 Task: Search one way flight ticket for 3 adults, 3 children in premium economy from Rochester: Frederick Douglass/greater Rochester International Airport to Raleigh: Raleigh-durham International Airport on 8-5-2023. Number of bags: 1 carry on bag. Price is upto 94000. Outbound departure time preference is 6:30.
Action: Mouse moved to (336, 286)
Screenshot: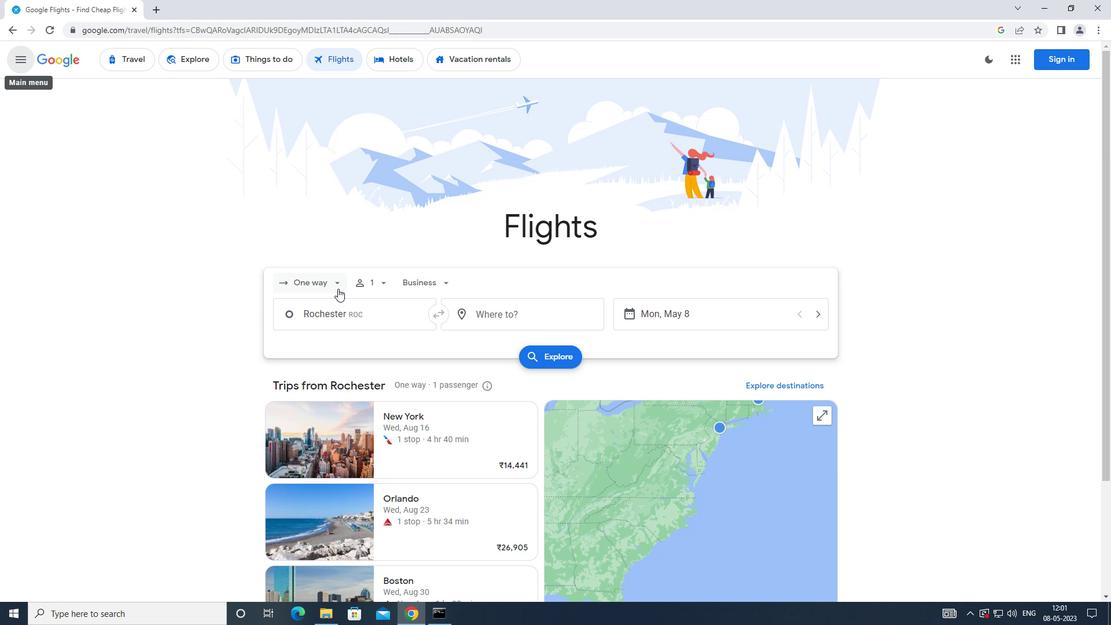
Action: Mouse pressed left at (336, 286)
Screenshot: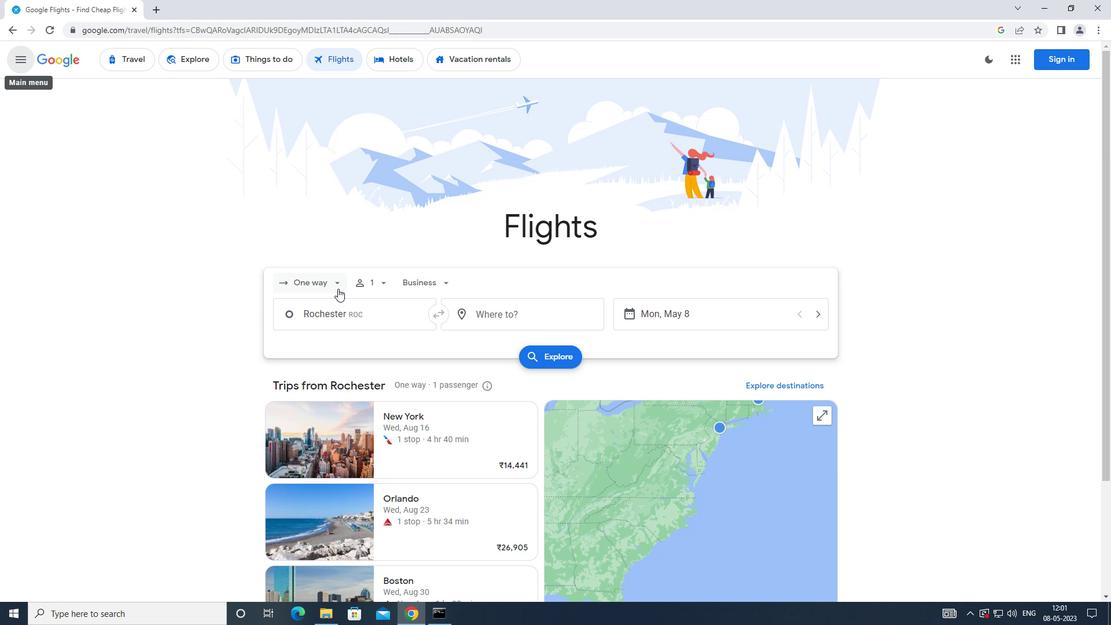 
Action: Mouse moved to (331, 335)
Screenshot: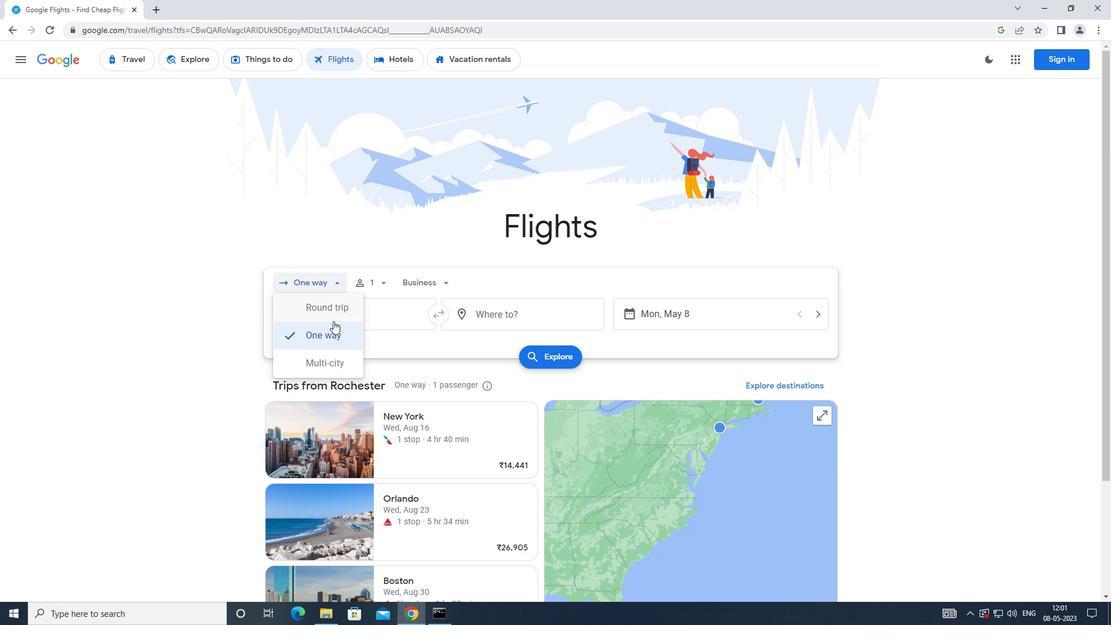 
Action: Mouse pressed left at (331, 335)
Screenshot: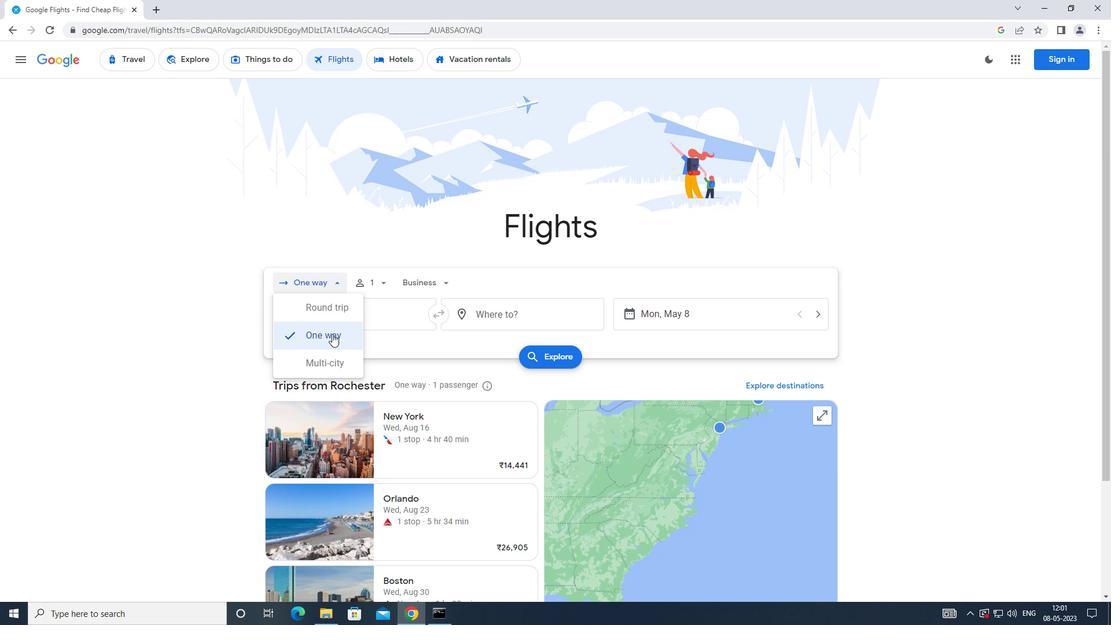 
Action: Mouse moved to (380, 284)
Screenshot: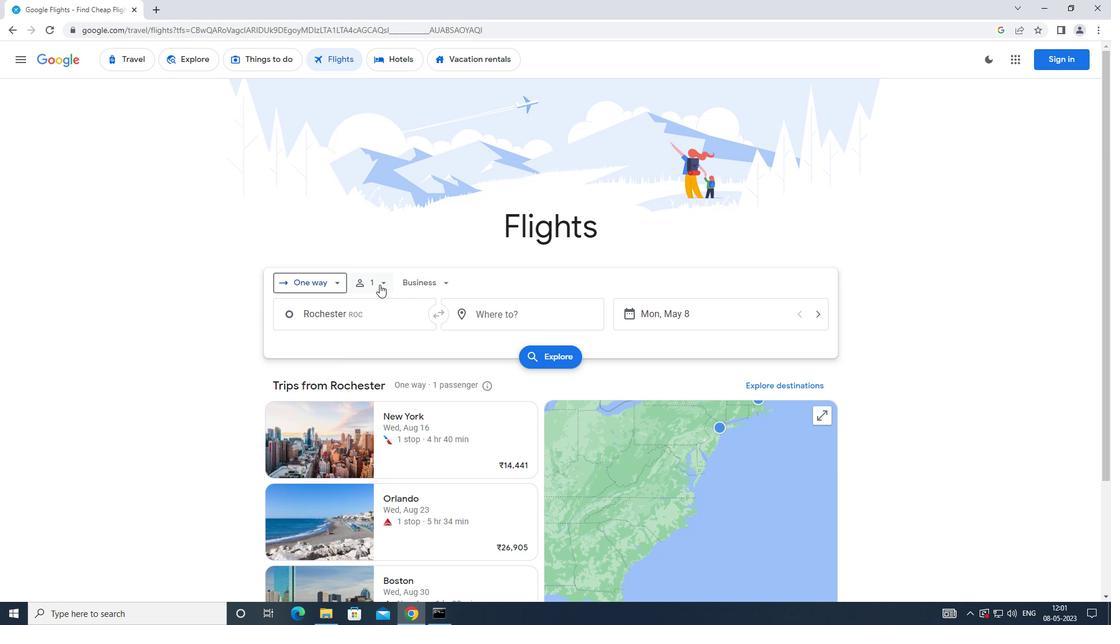
Action: Mouse pressed left at (380, 284)
Screenshot: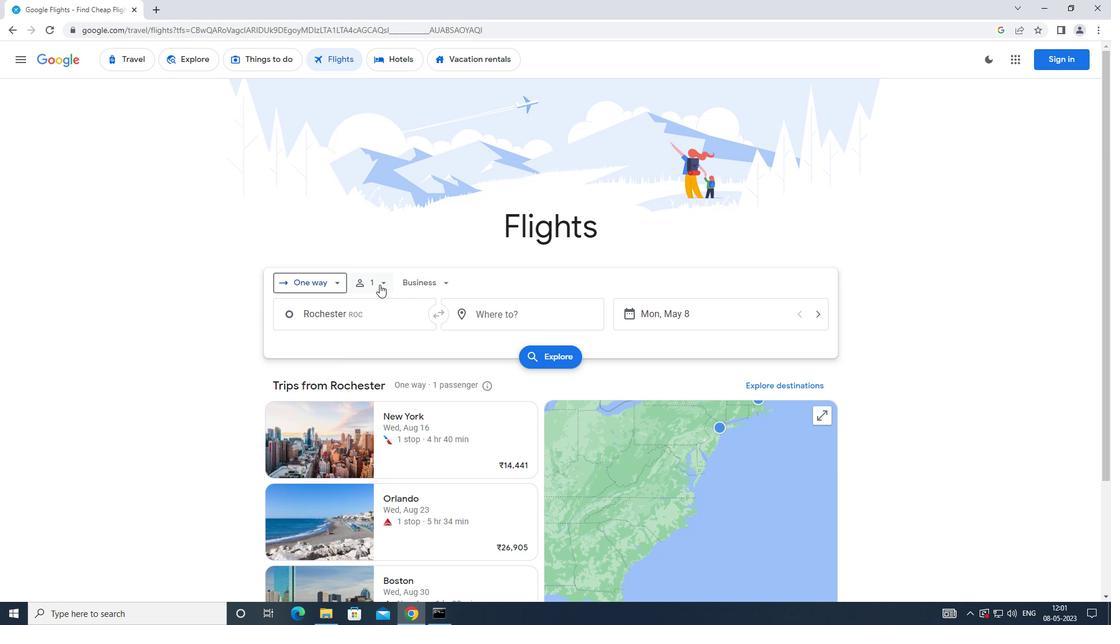 
Action: Mouse moved to (479, 315)
Screenshot: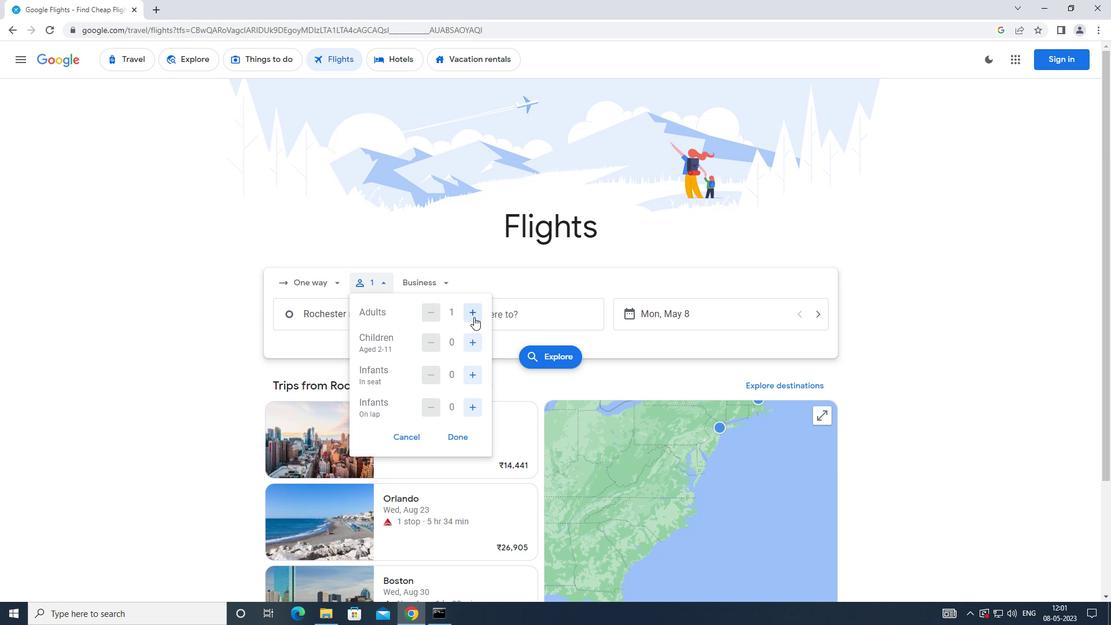 
Action: Mouse pressed left at (479, 315)
Screenshot: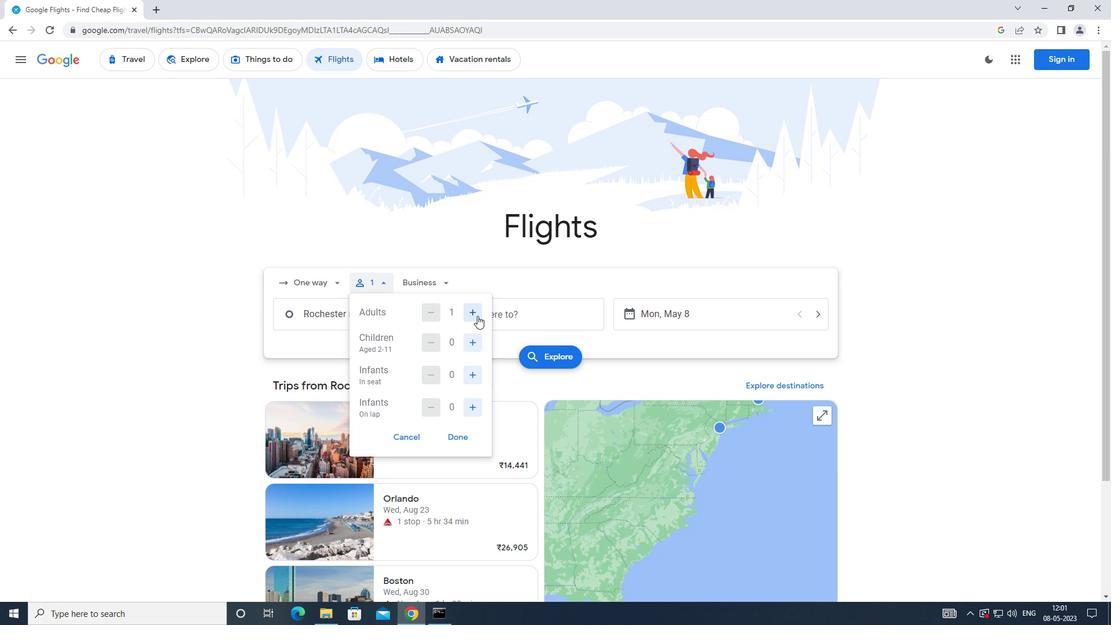 
Action: Mouse moved to (481, 315)
Screenshot: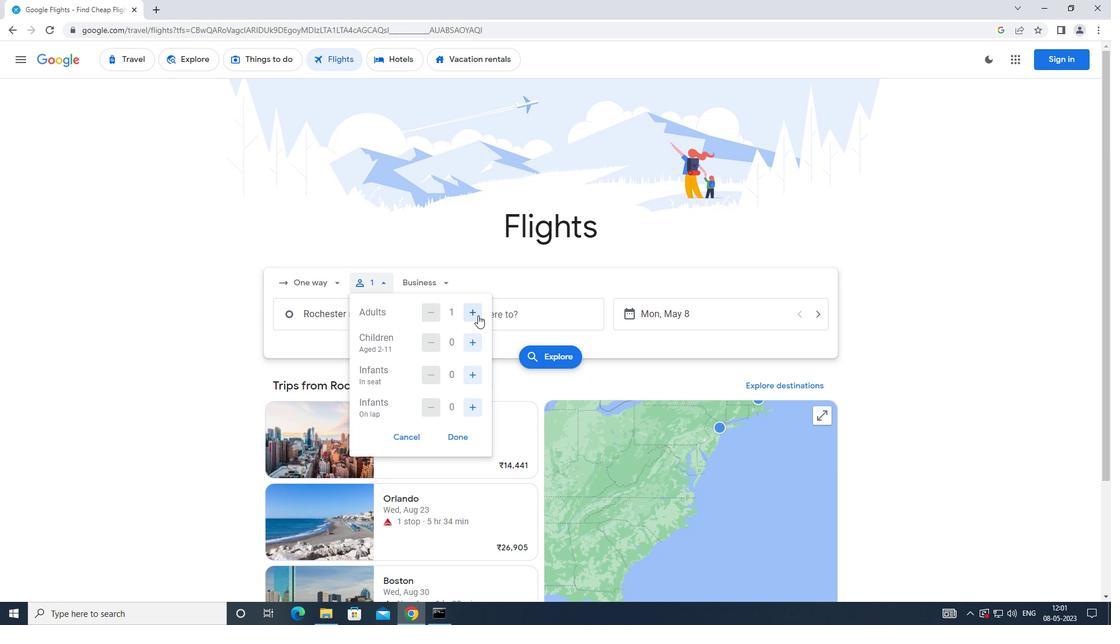 
Action: Mouse pressed left at (481, 315)
Screenshot: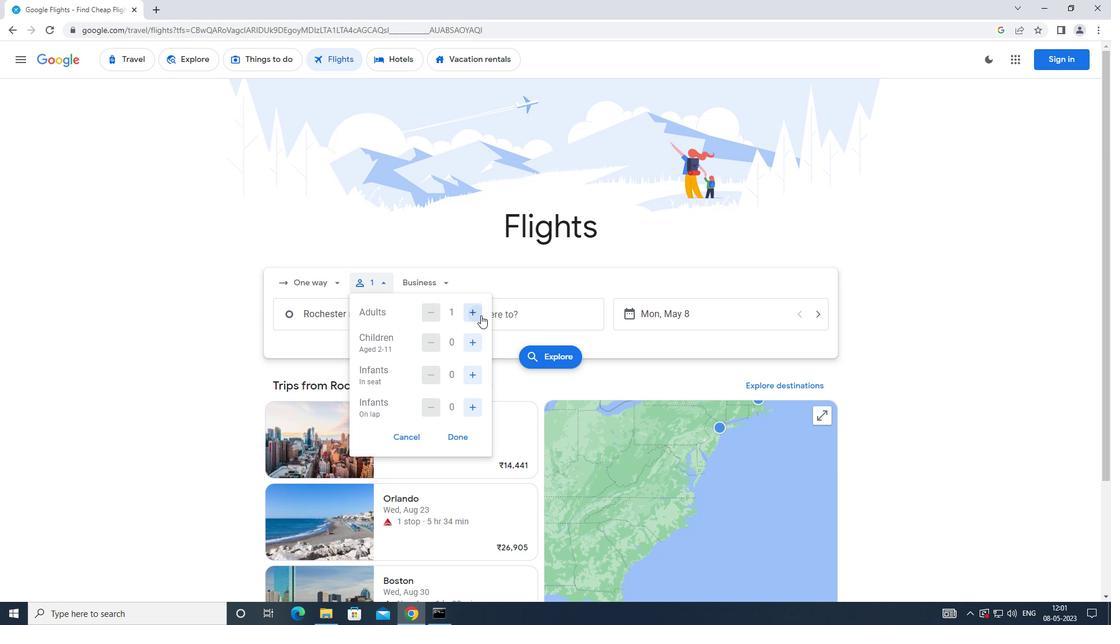 
Action: Mouse moved to (471, 348)
Screenshot: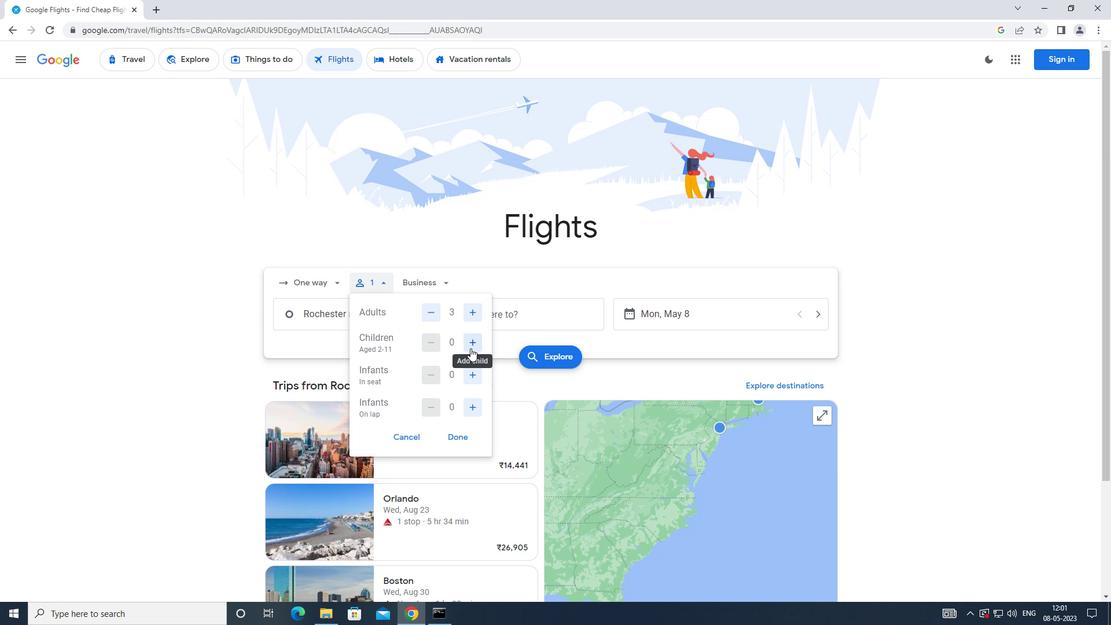 
Action: Mouse pressed left at (471, 348)
Screenshot: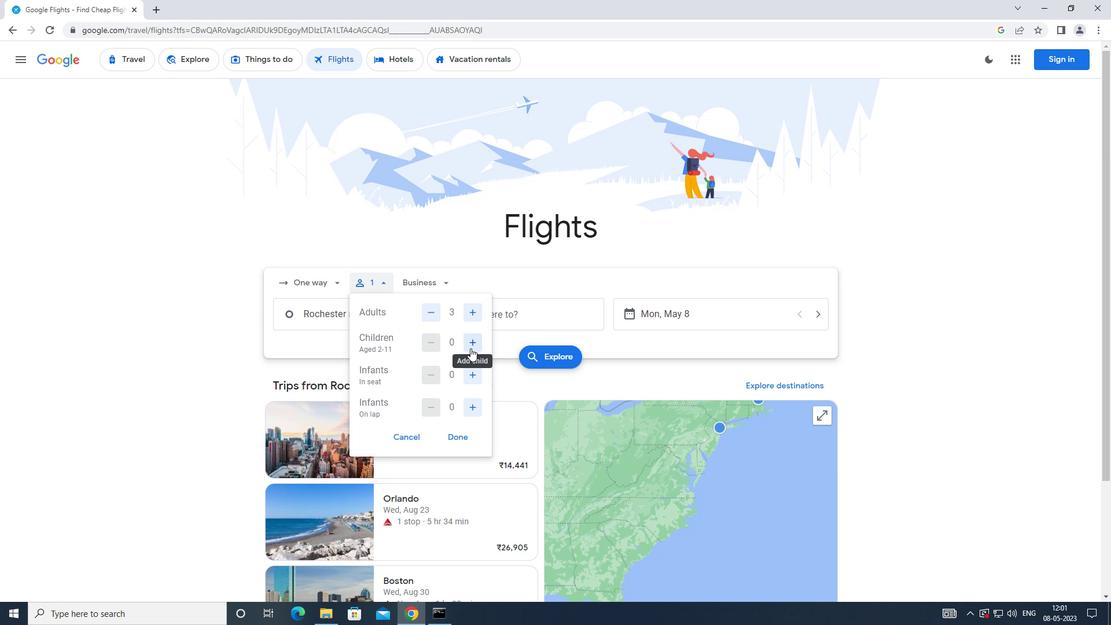 
Action: Mouse moved to (471, 348)
Screenshot: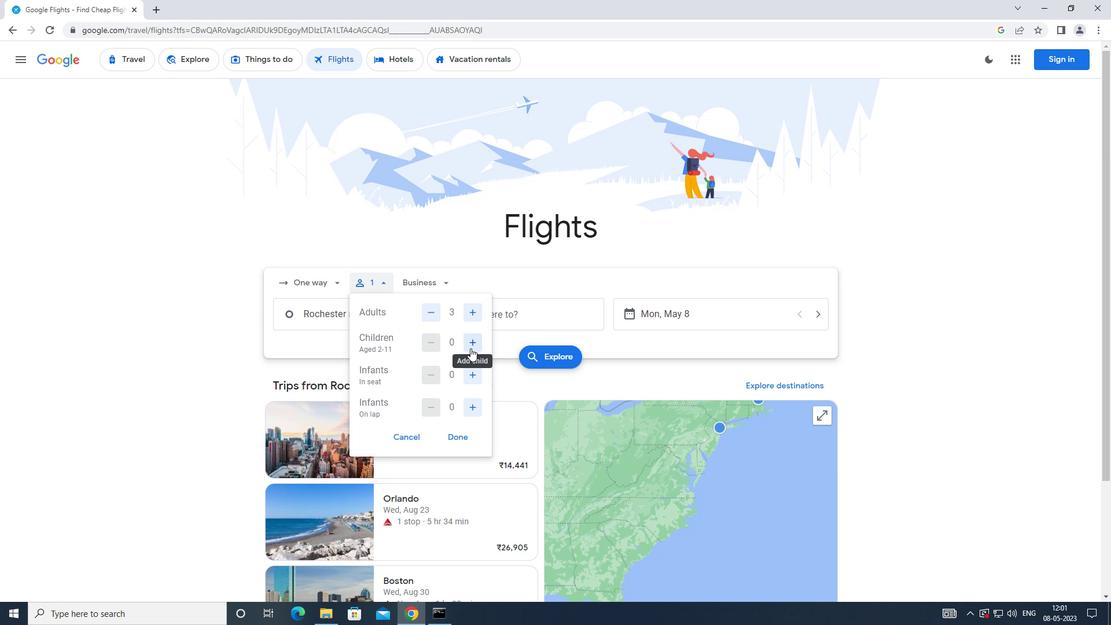 
Action: Mouse pressed left at (471, 348)
Screenshot: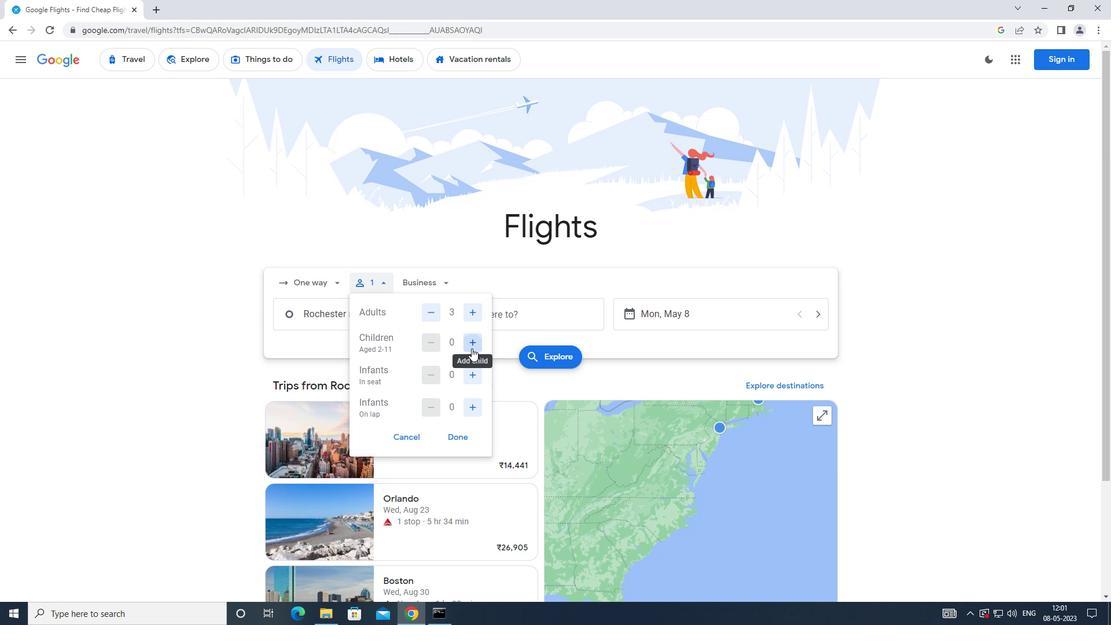 
Action: Mouse pressed left at (471, 348)
Screenshot: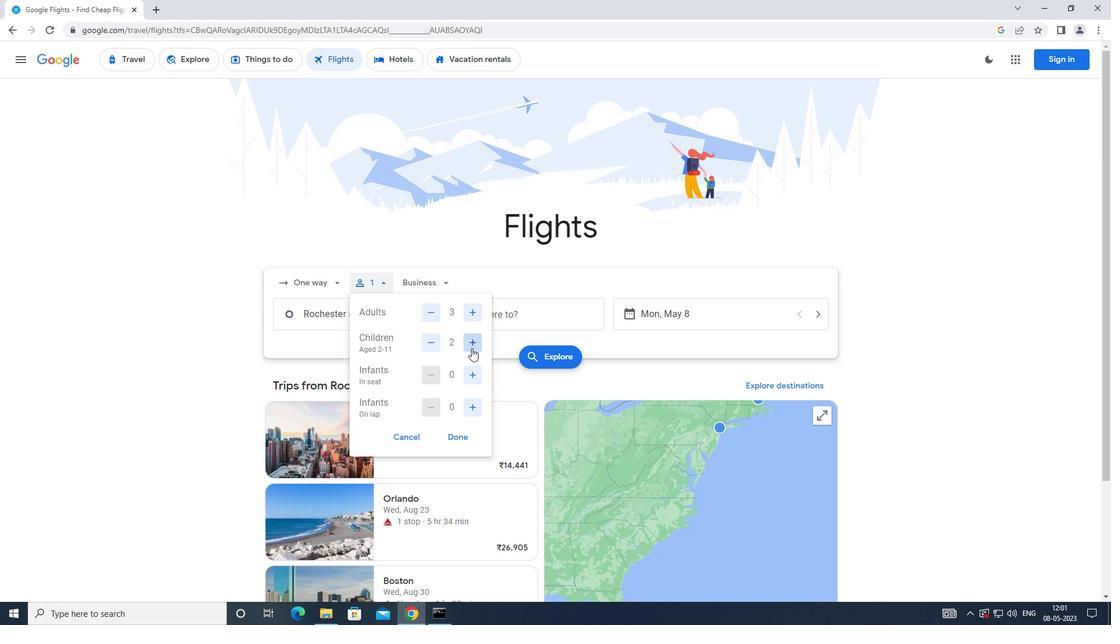 
Action: Mouse moved to (467, 437)
Screenshot: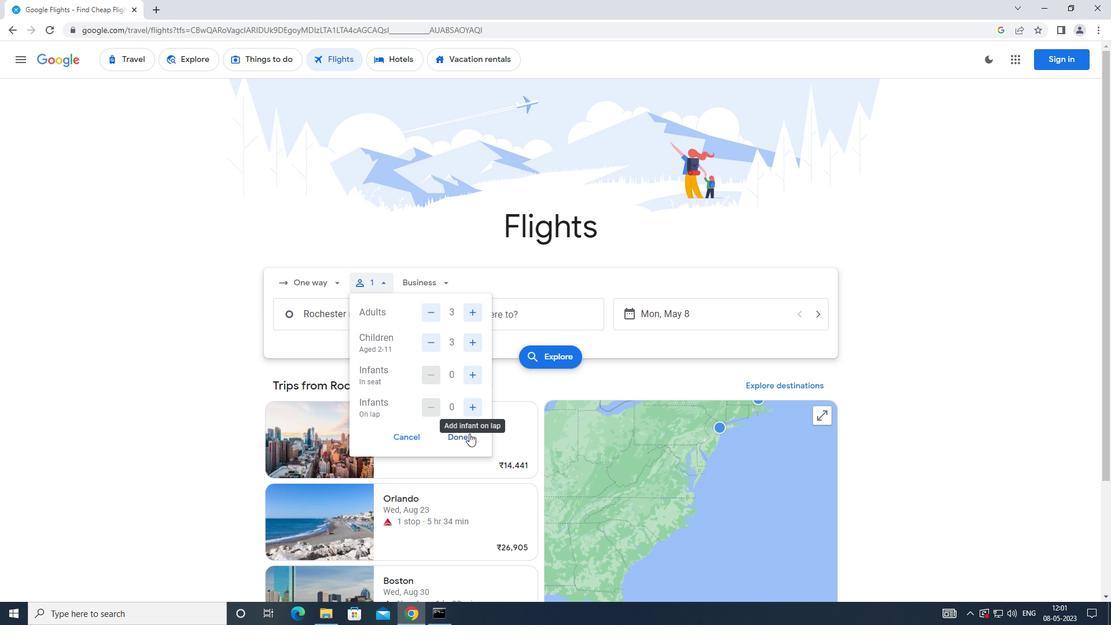 
Action: Mouse pressed left at (467, 437)
Screenshot: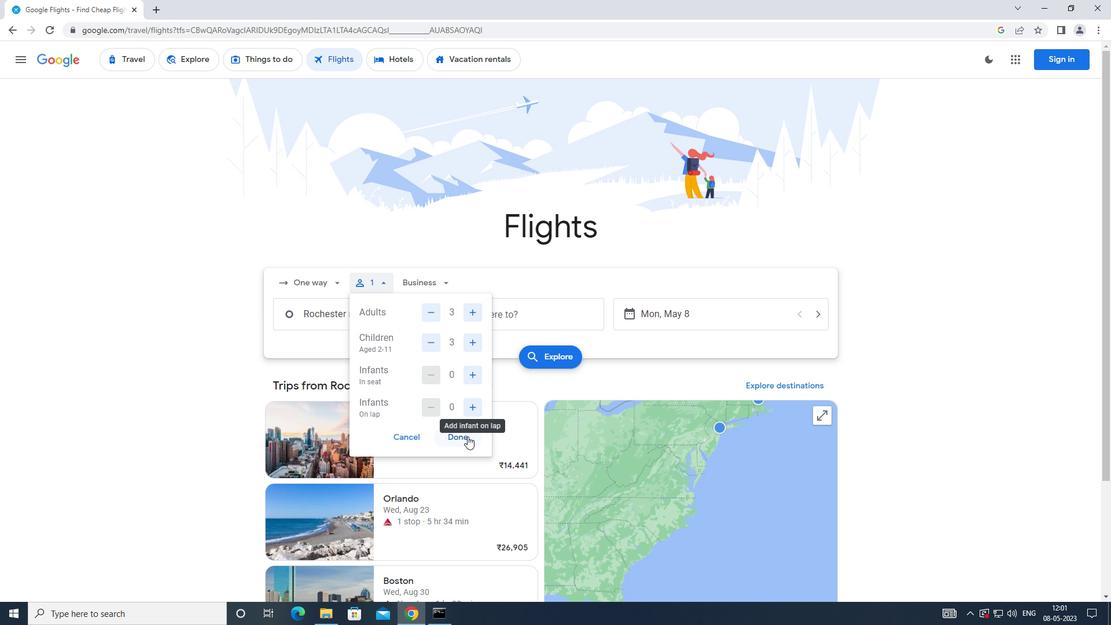 
Action: Mouse moved to (431, 289)
Screenshot: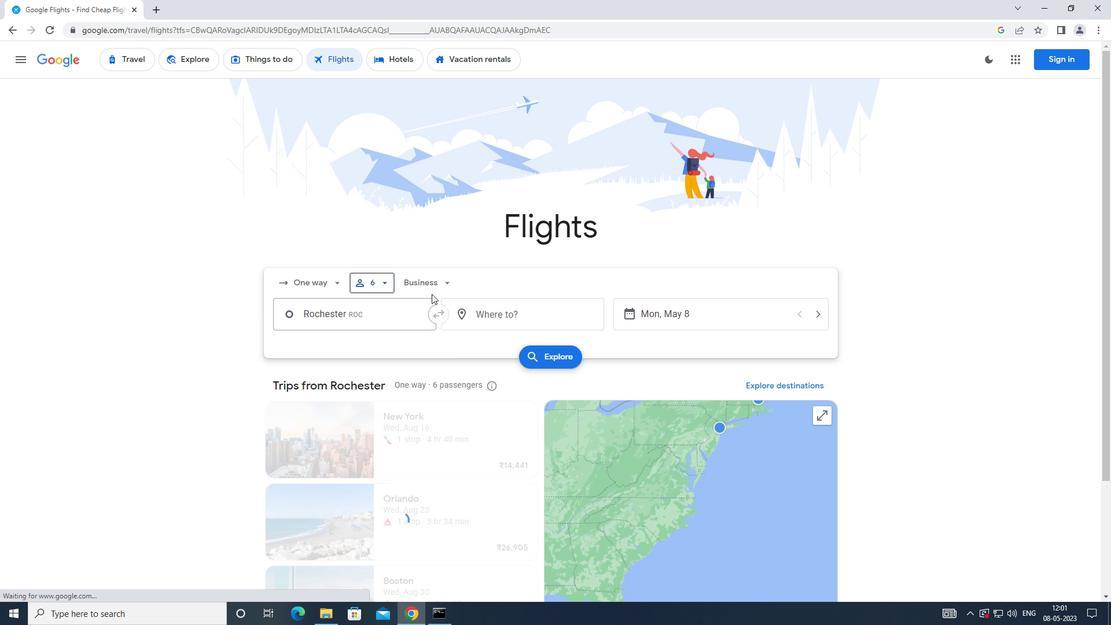 
Action: Mouse pressed left at (431, 289)
Screenshot: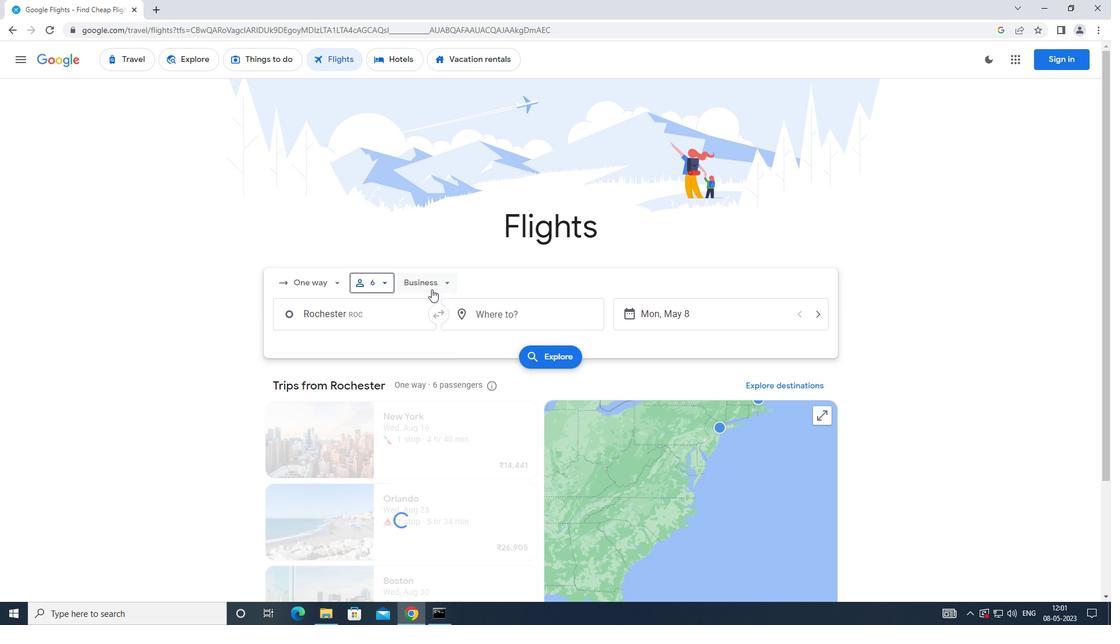 
Action: Mouse moved to (460, 309)
Screenshot: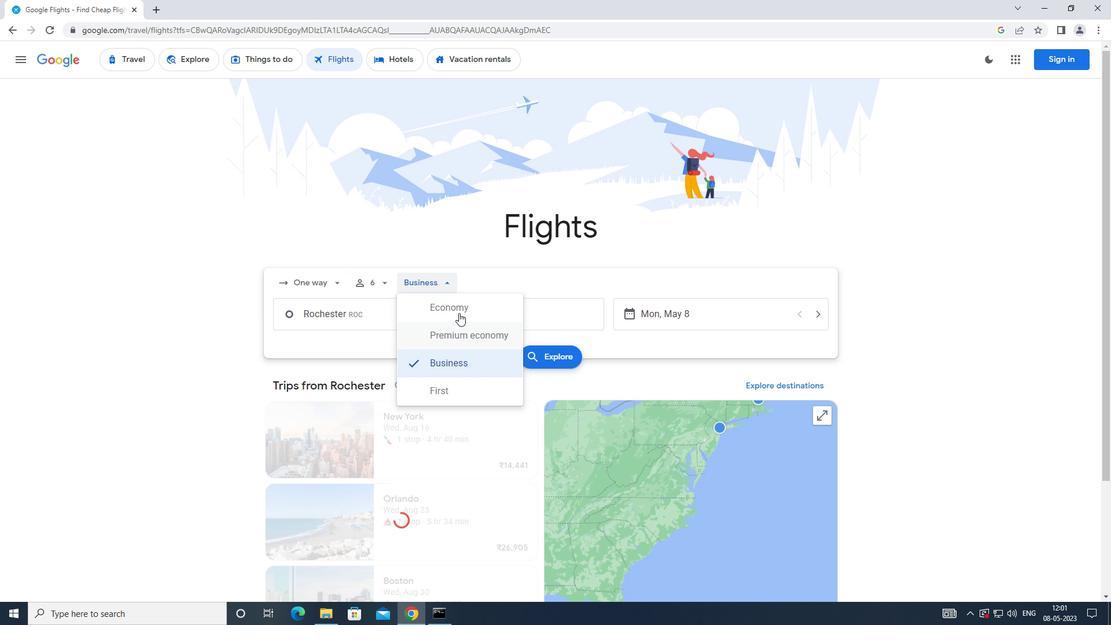 
Action: Mouse pressed left at (460, 309)
Screenshot: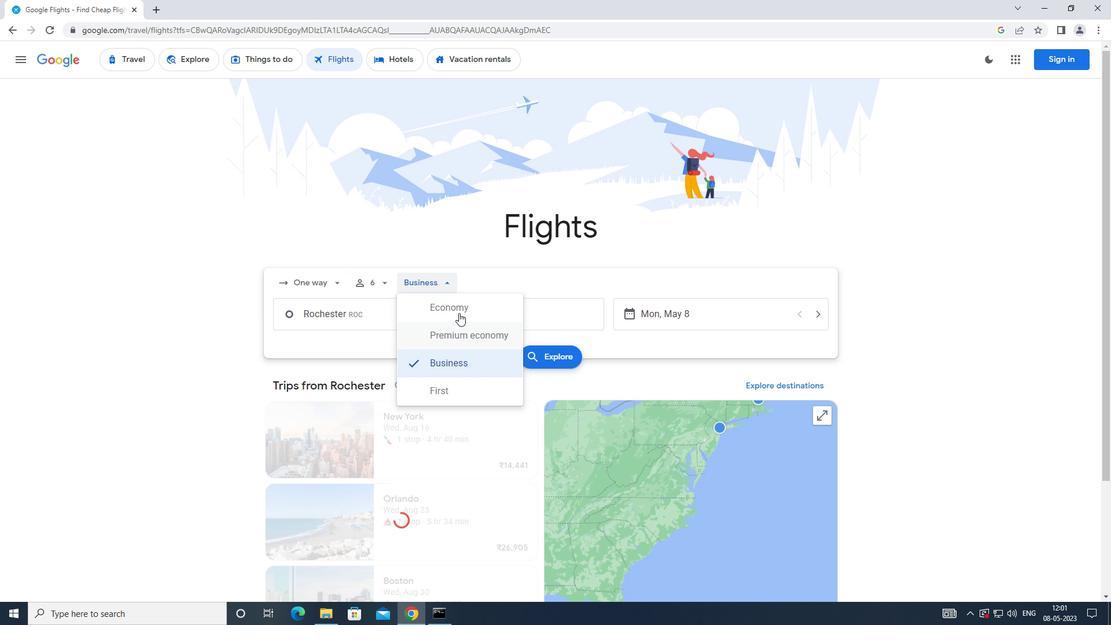 
Action: Mouse moved to (375, 320)
Screenshot: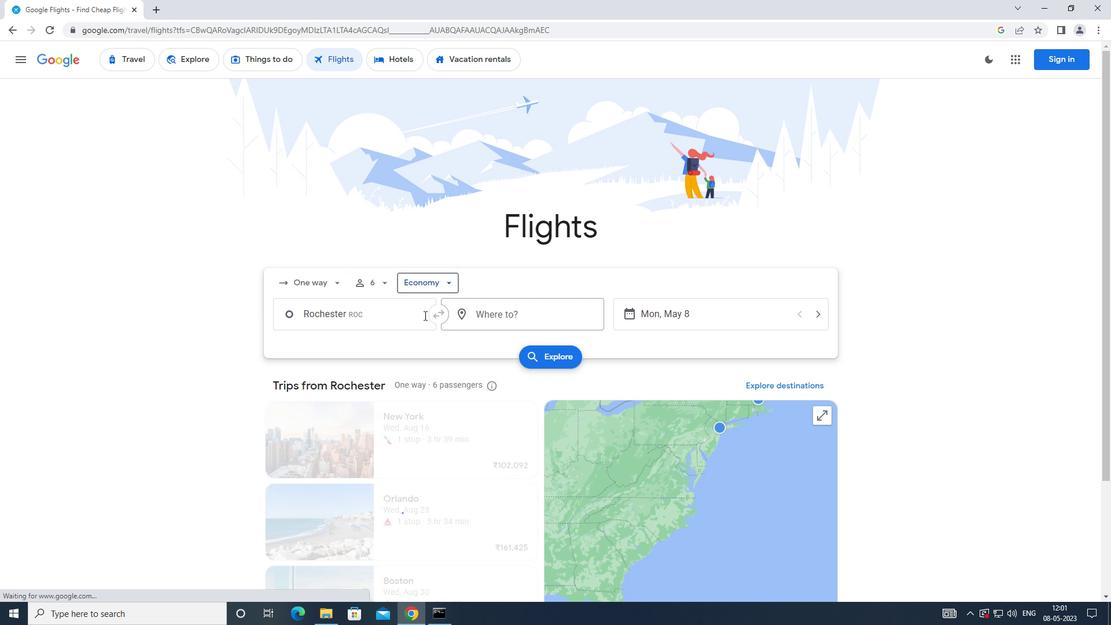
Action: Mouse pressed left at (375, 320)
Screenshot: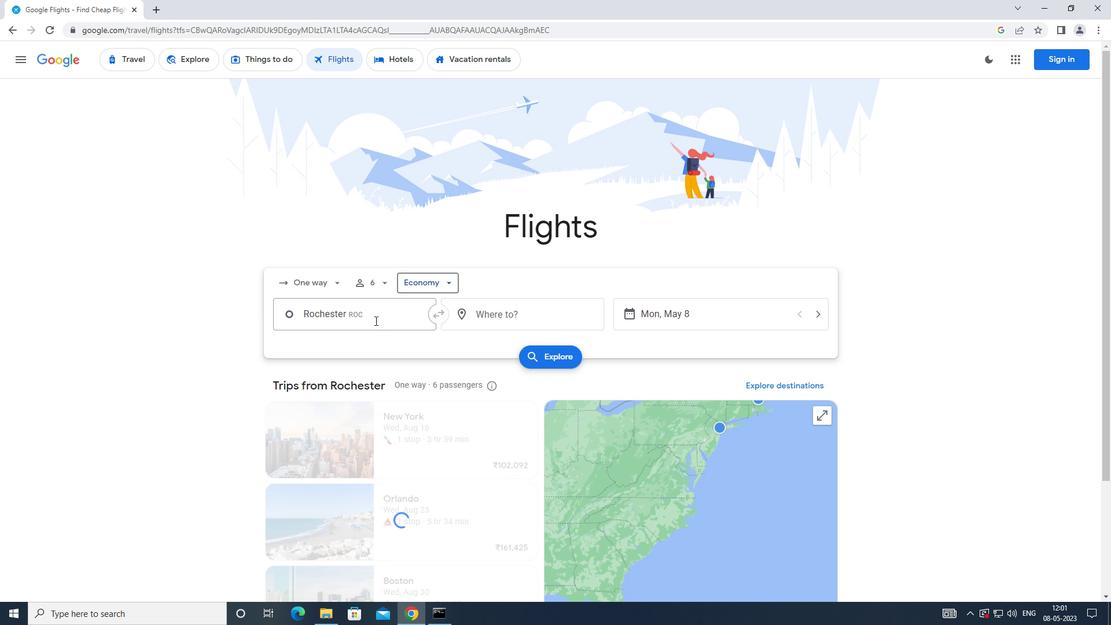 
Action: Mouse moved to (357, 383)
Screenshot: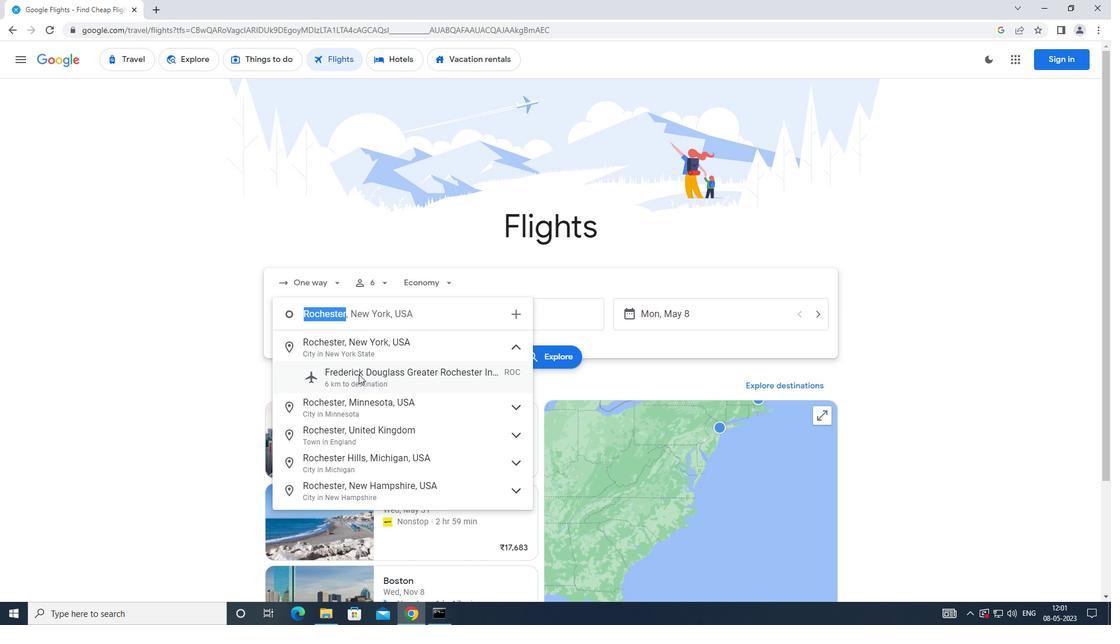 
Action: Mouse pressed left at (357, 383)
Screenshot: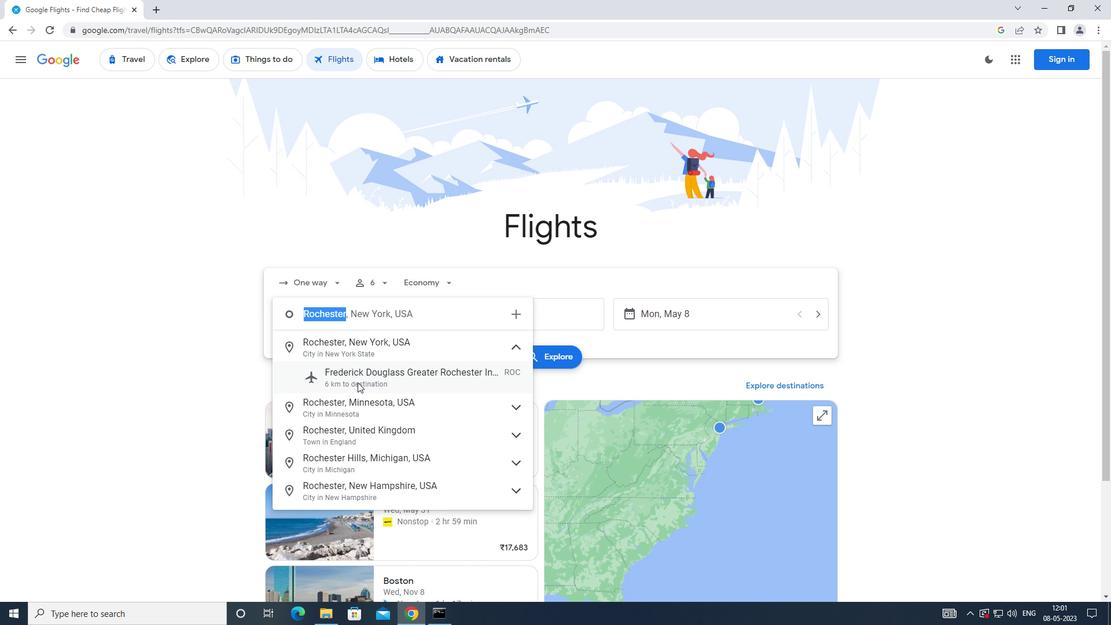 
Action: Mouse moved to (472, 314)
Screenshot: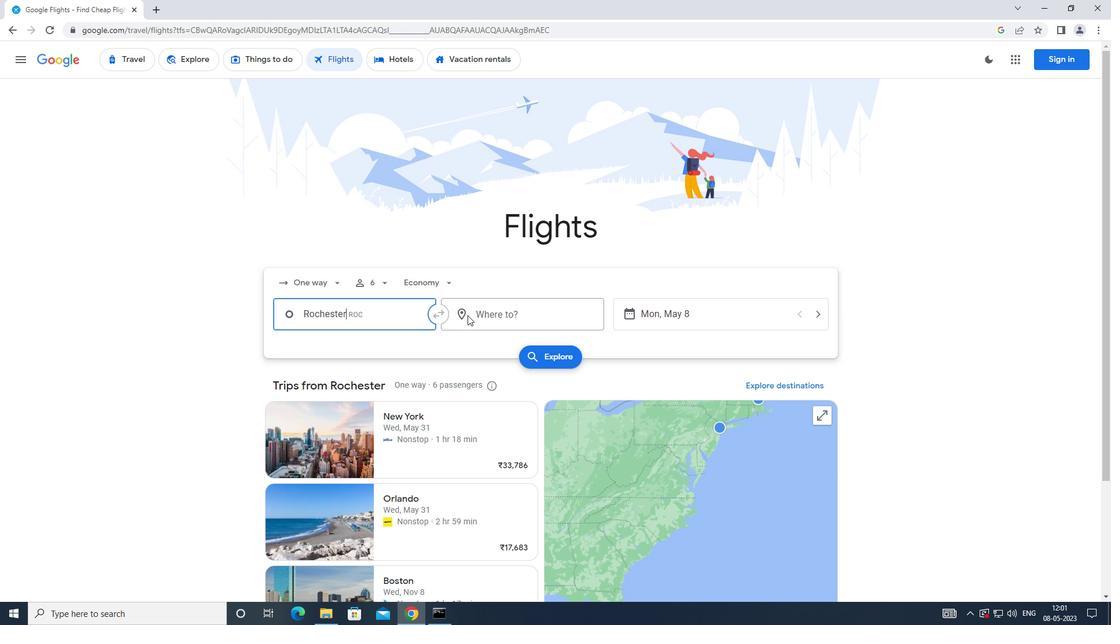 
Action: Mouse pressed left at (472, 314)
Screenshot: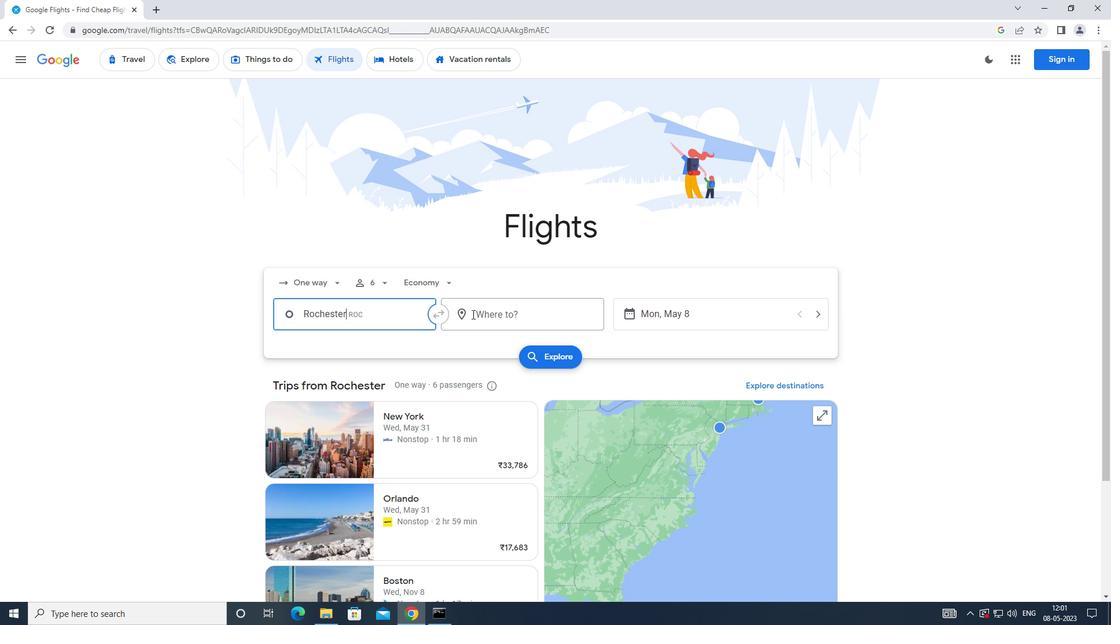 
Action: Mouse moved to (459, 335)
Screenshot: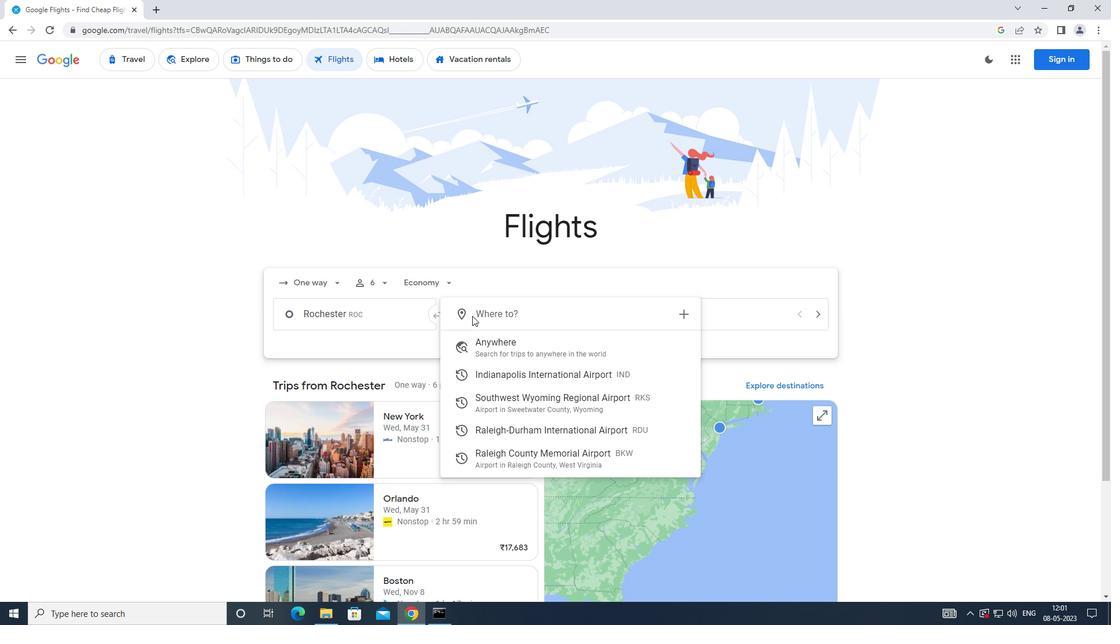 
Action: Key pressed <Key.caps_lock>r<Key.caps_lock>aleighg
Screenshot: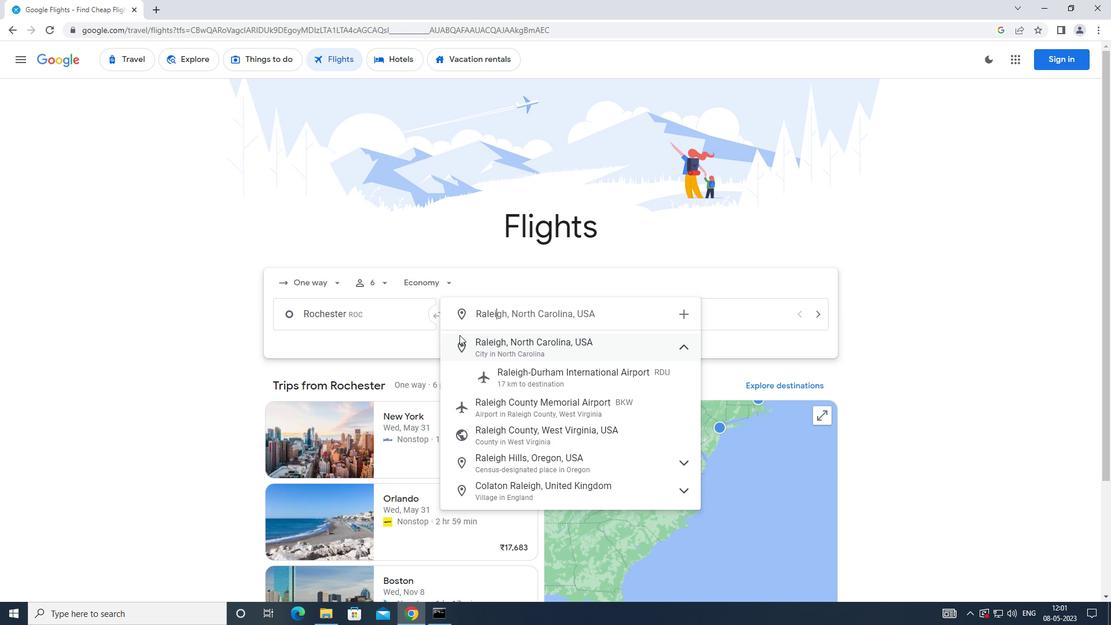 
Action: Mouse moved to (498, 373)
Screenshot: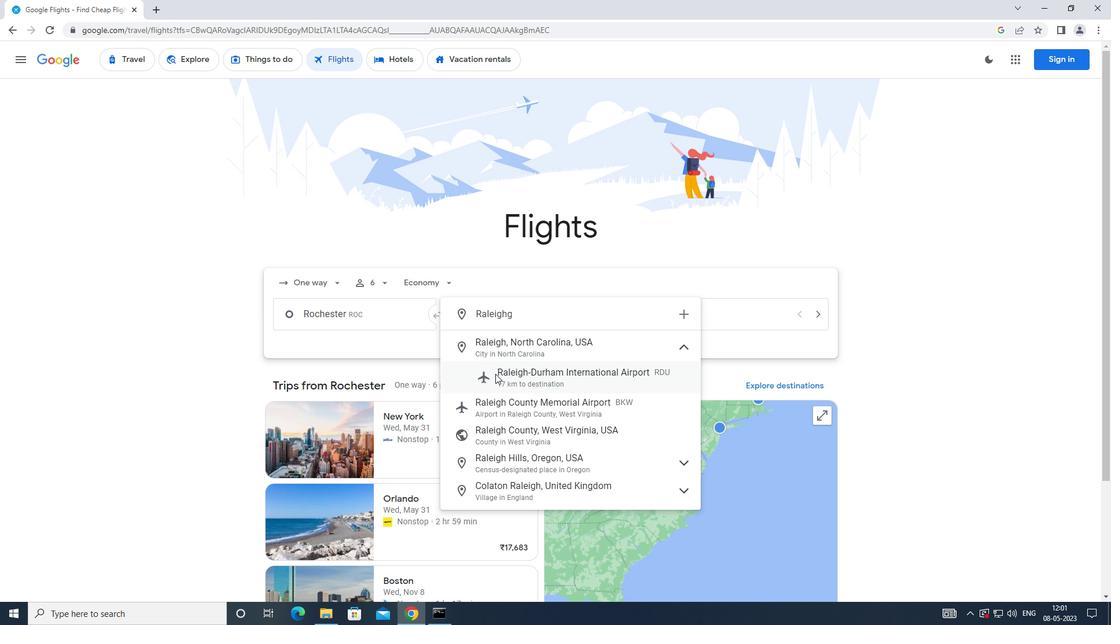 
Action: Mouse pressed left at (498, 373)
Screenshot: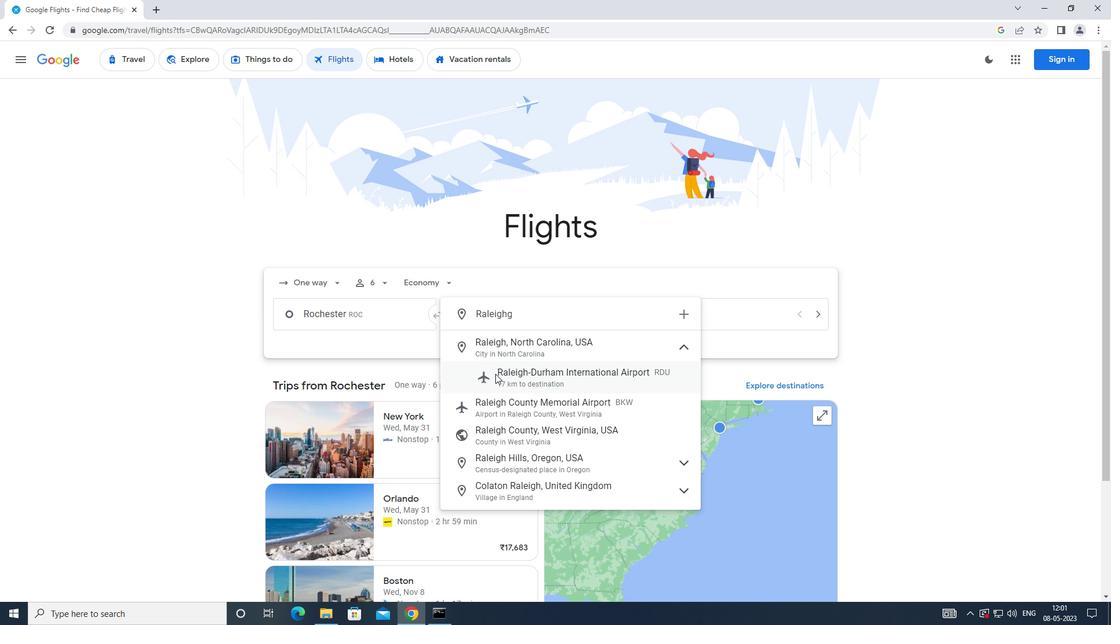 
Action: Mouse moved to (684, 313)
Screenshot: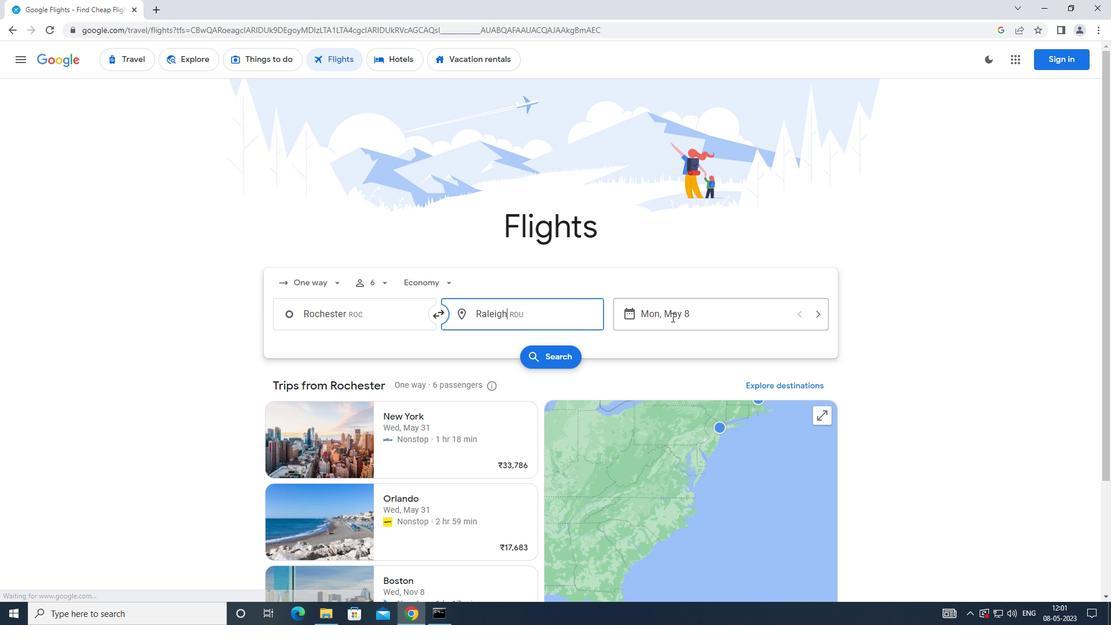 
Action: Mouse pressed left at (684, 313)
Screenshot: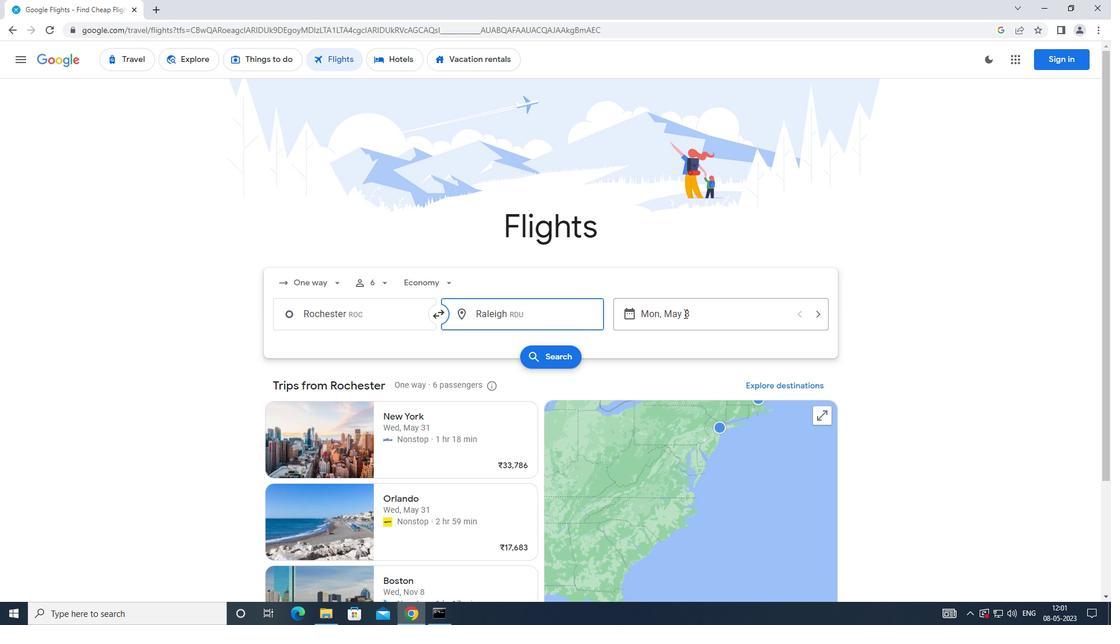 
Action: Mouse moved to (440, 427)
Screenshot: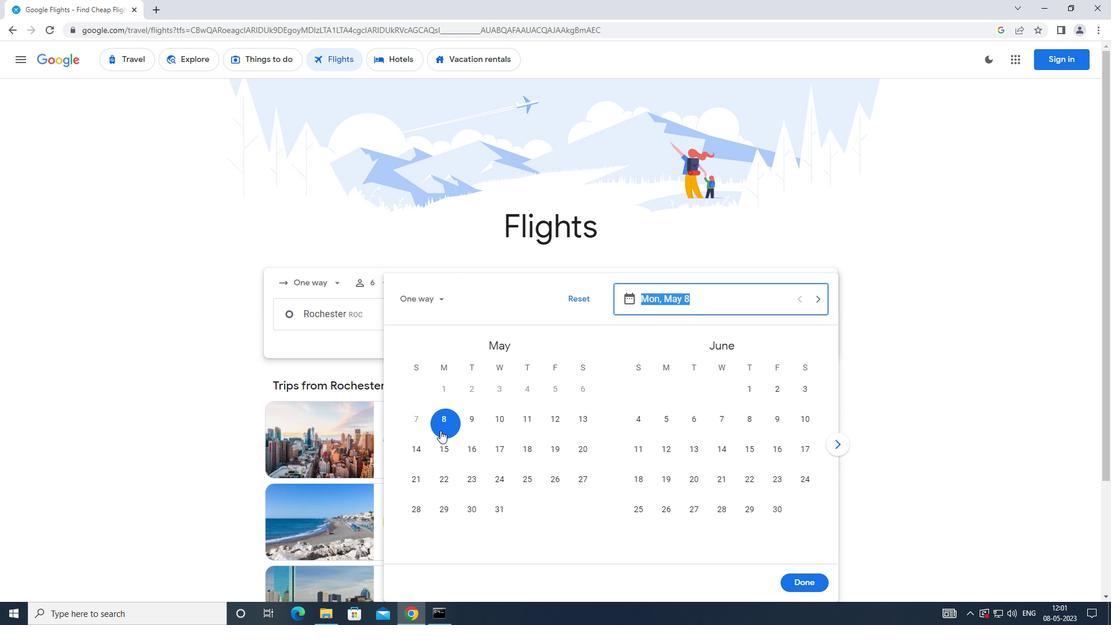 
Action: Mouse pressed left at (440, 427)
Screenshot: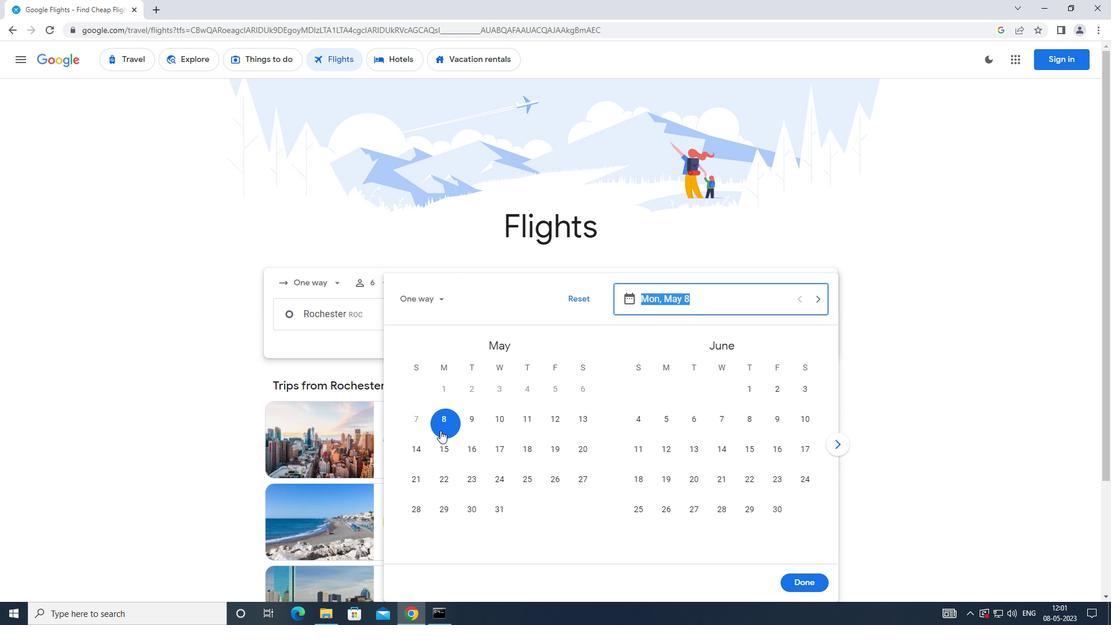 
Action: Mouse moved to (790, 585)
Screenshot: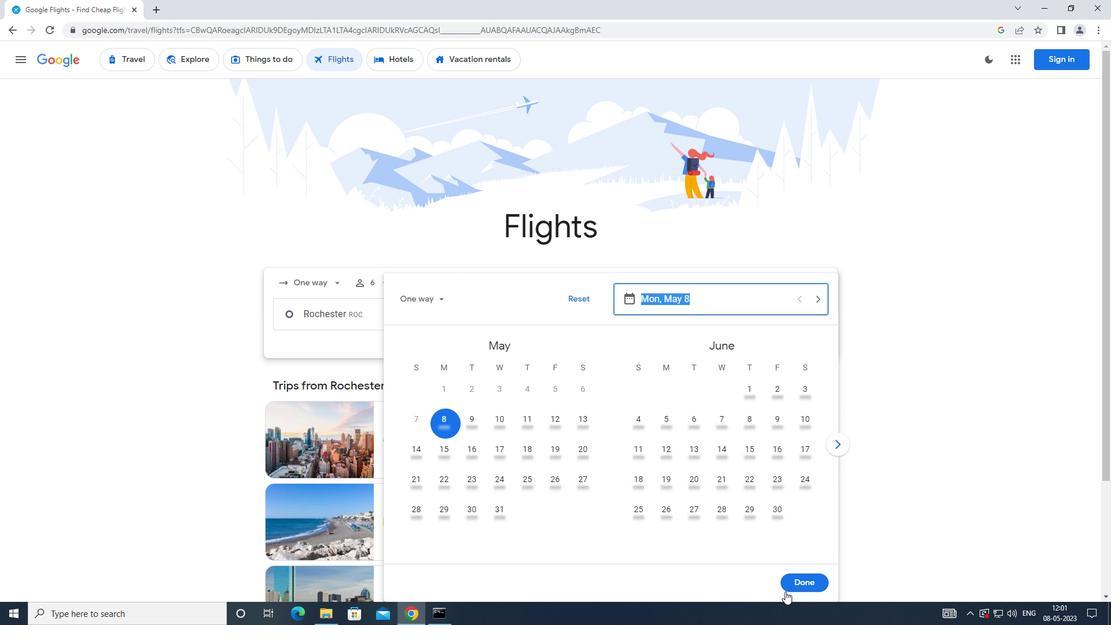 
Action: Mouse pressed left at (790, 585)
Screenshot: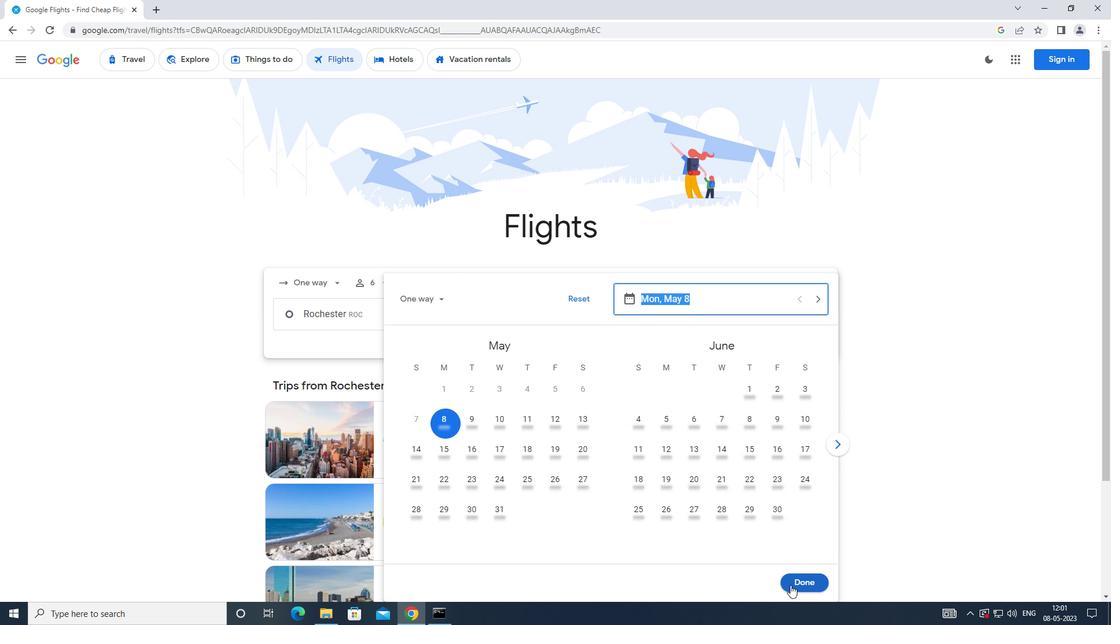 
Action: Mouse moved to (549, 361)
Screenshot: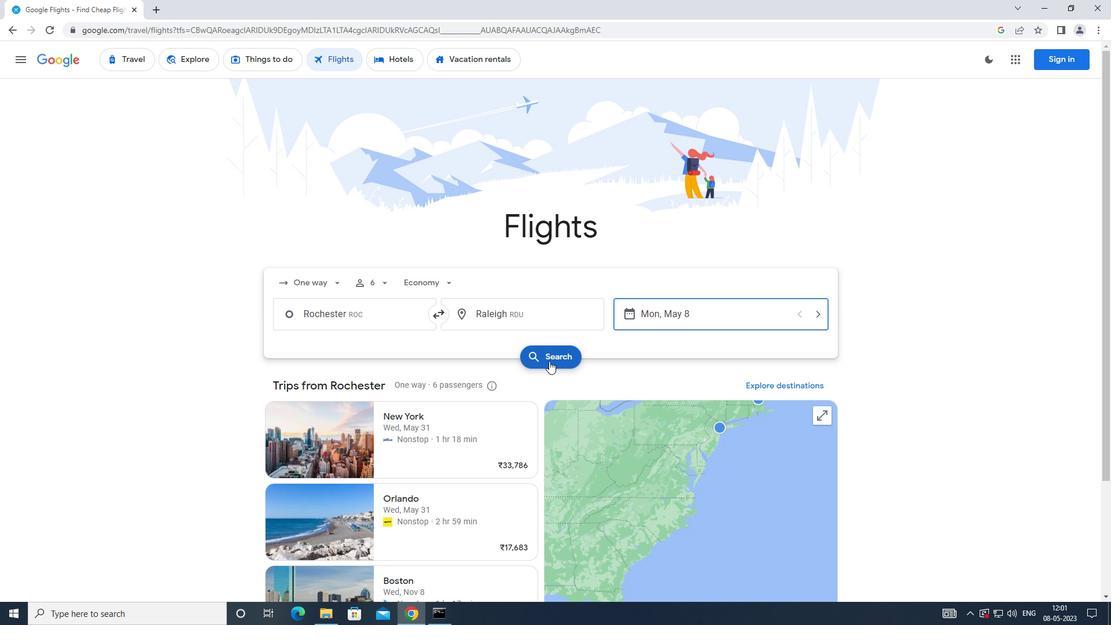 
Action: Mouse pressed left at (549, 361)
Screenshot: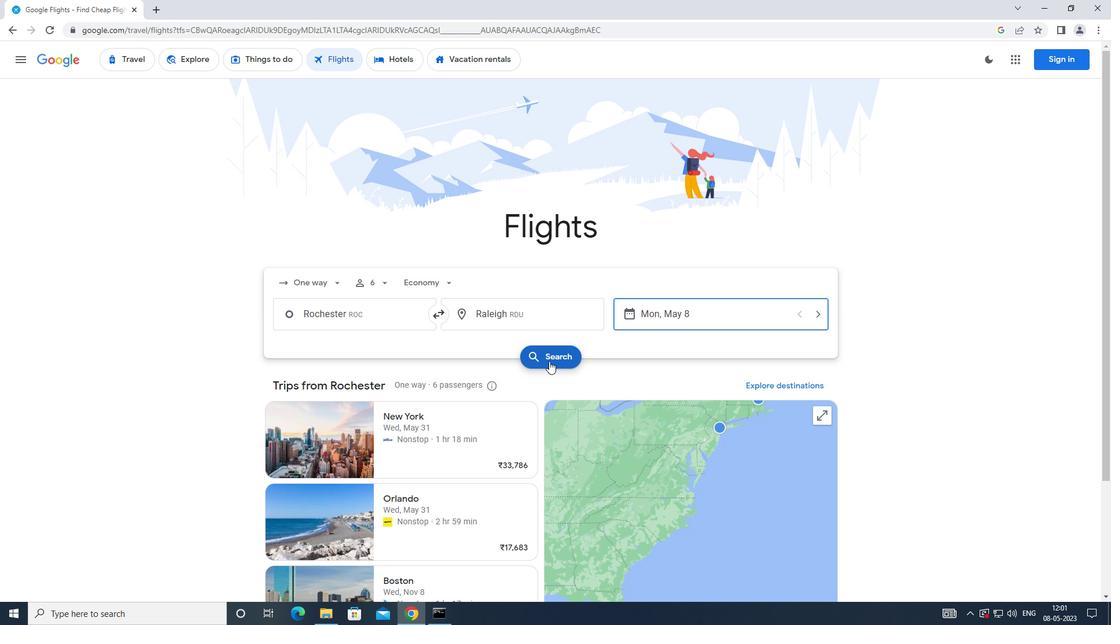 
Action: Mouse moved to (283, 158)
Screenshot: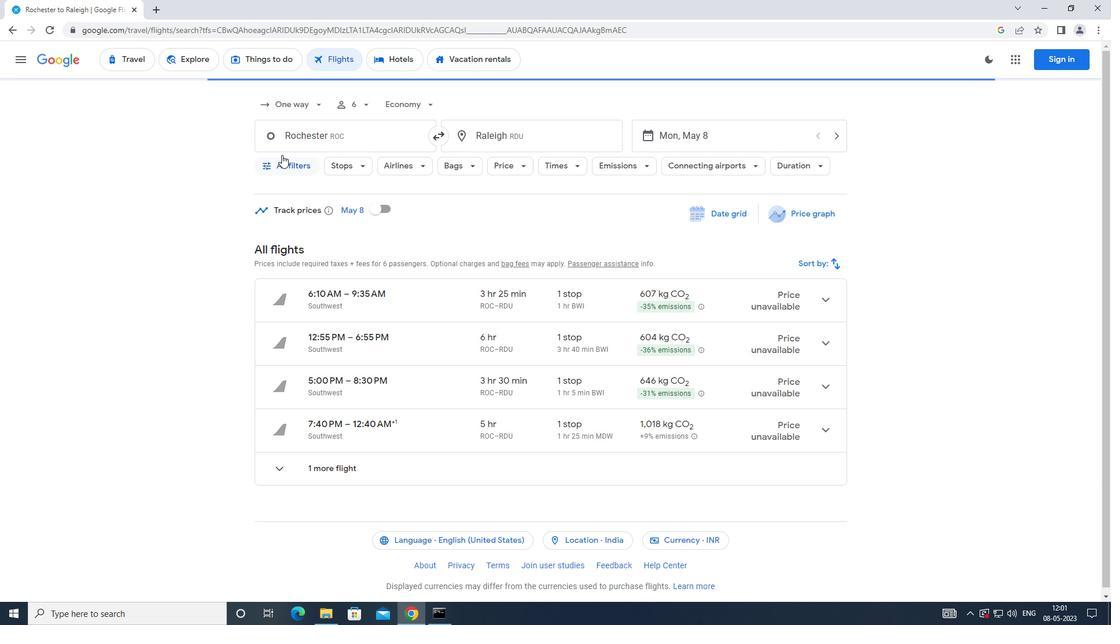 
Action: Mouse pressed left at (283, 158)
Screenshot: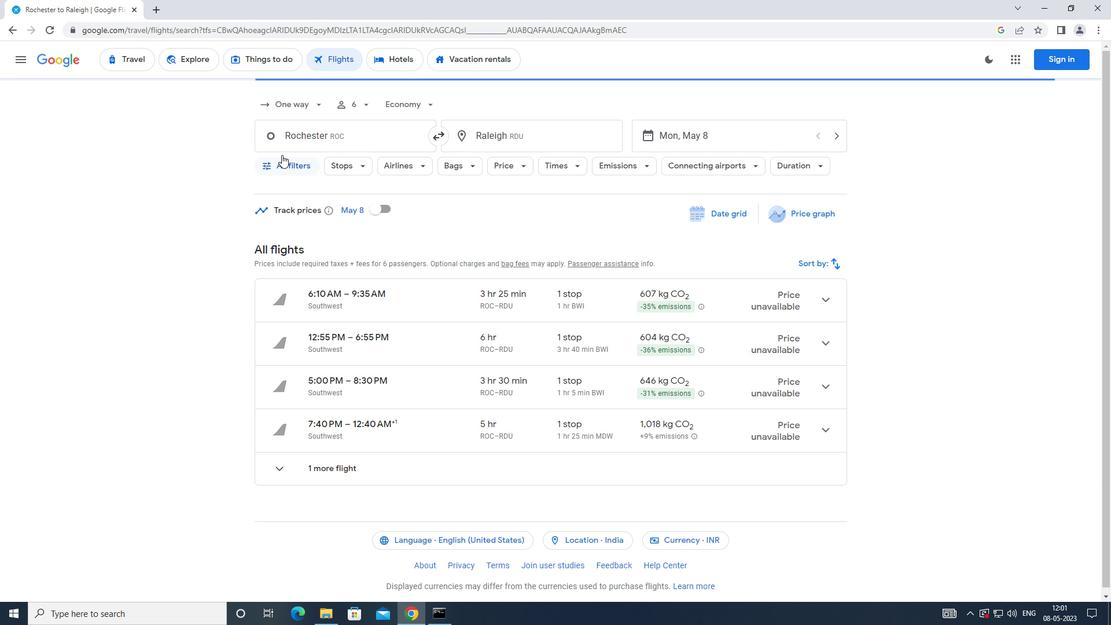 
Action: Mouse moved to (421, 408)
Screenshot: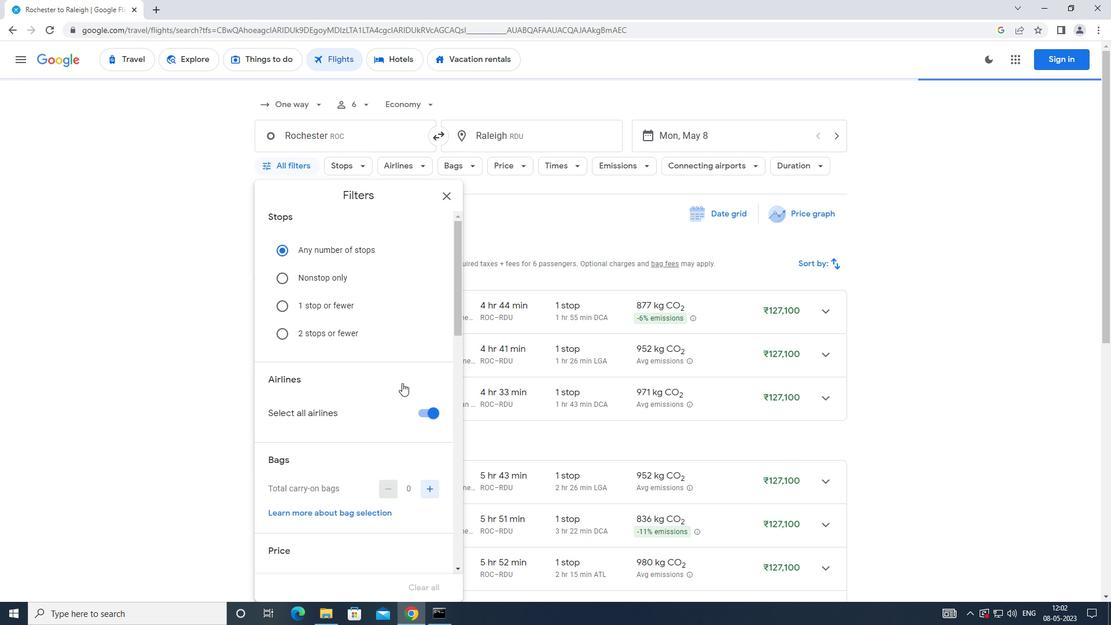 
Action: Mouse pressed left at (421, 408)
Screenshot: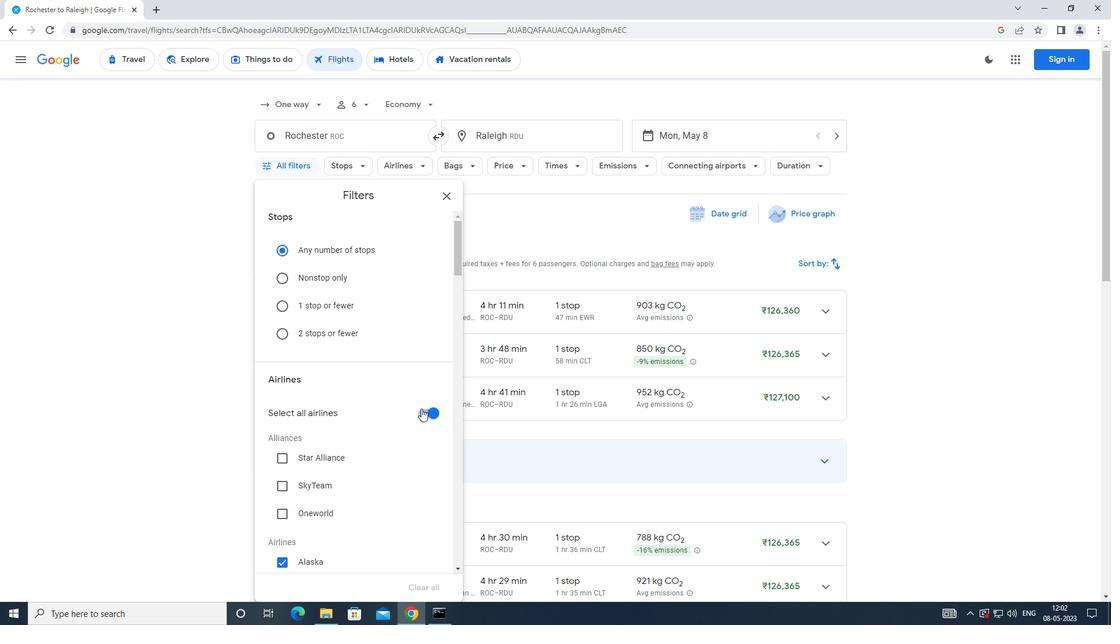 
Action: Mouse moved to (418, 402)
Screenshot: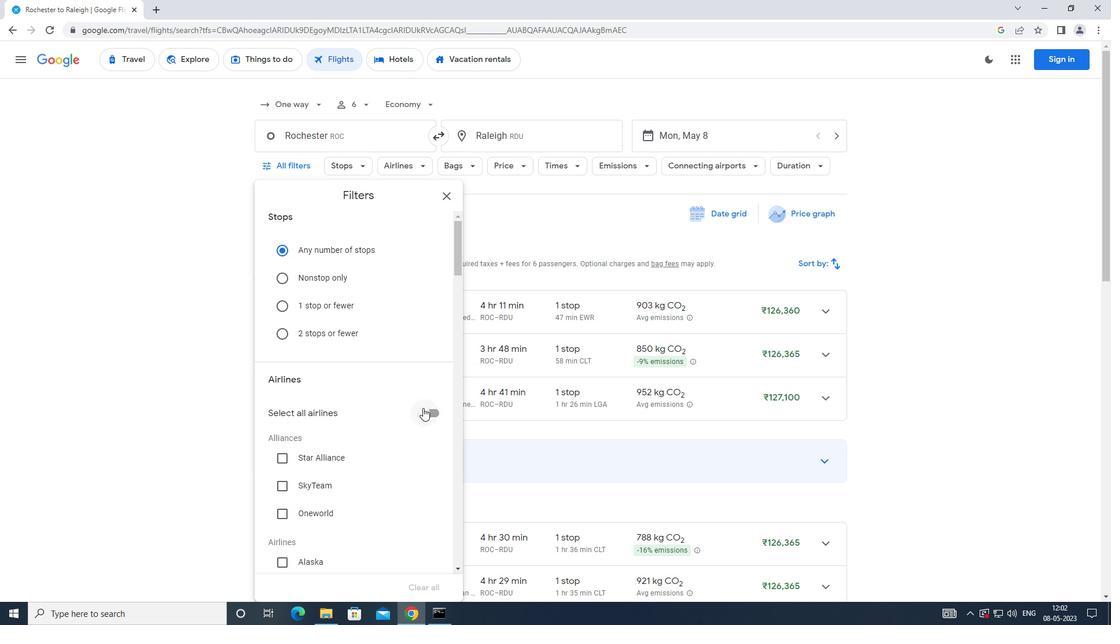 
Action: Mouse scrolled (418, 402) with delta (0, 0)
Screenshot: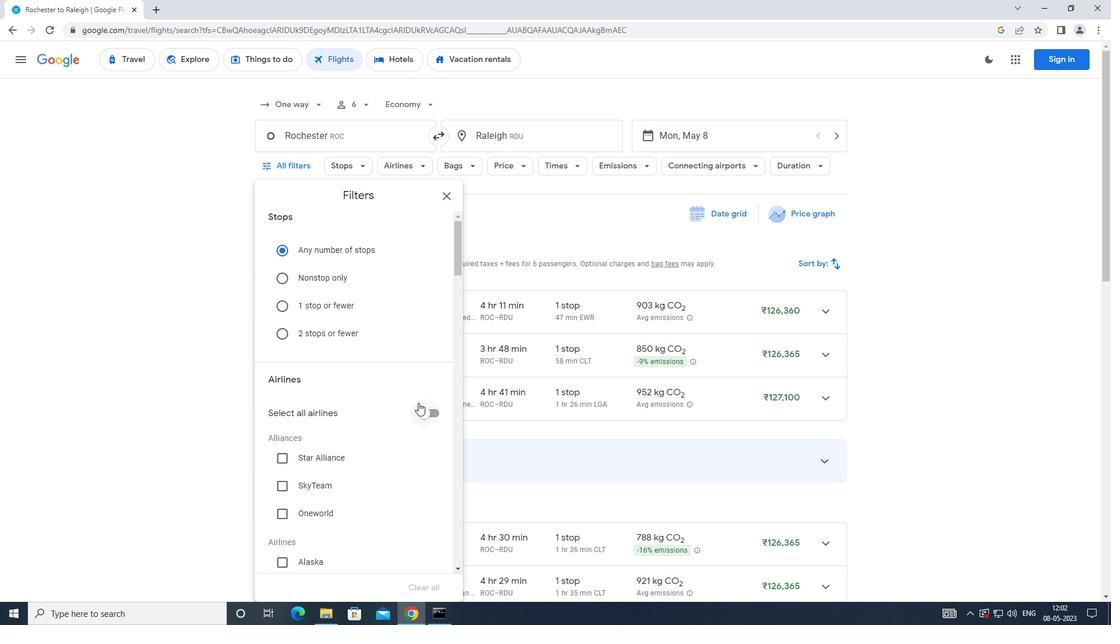 
Action: Mouse scrolled (418, 402) with delta (0, 0)
Screenshot: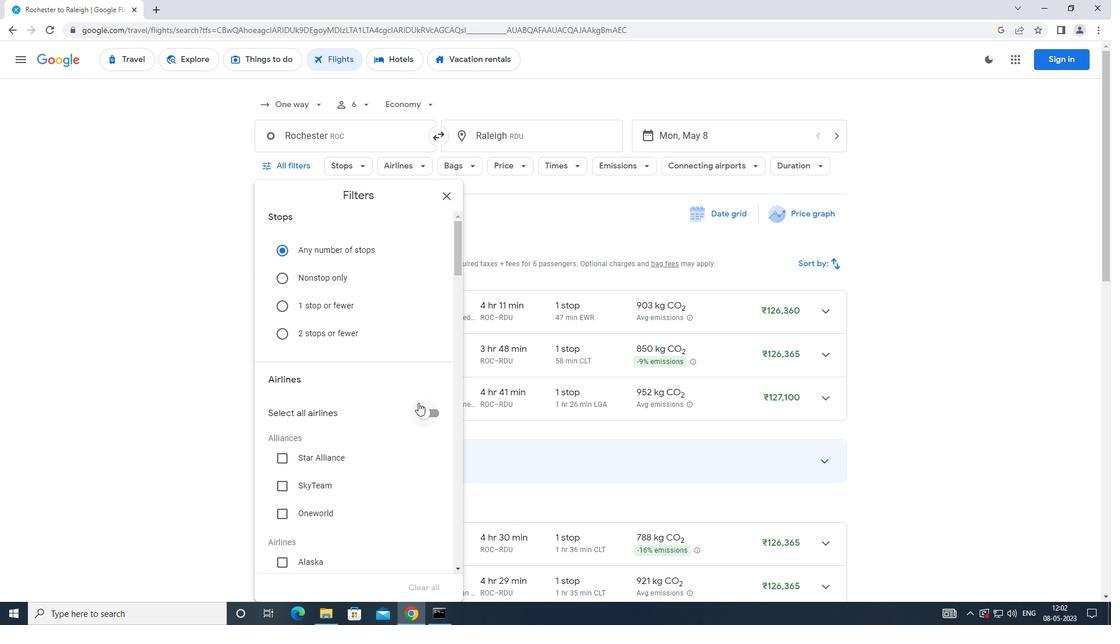 
Action: Mouse scrolled (418, 402) with delta (0, 0)
Screenshot: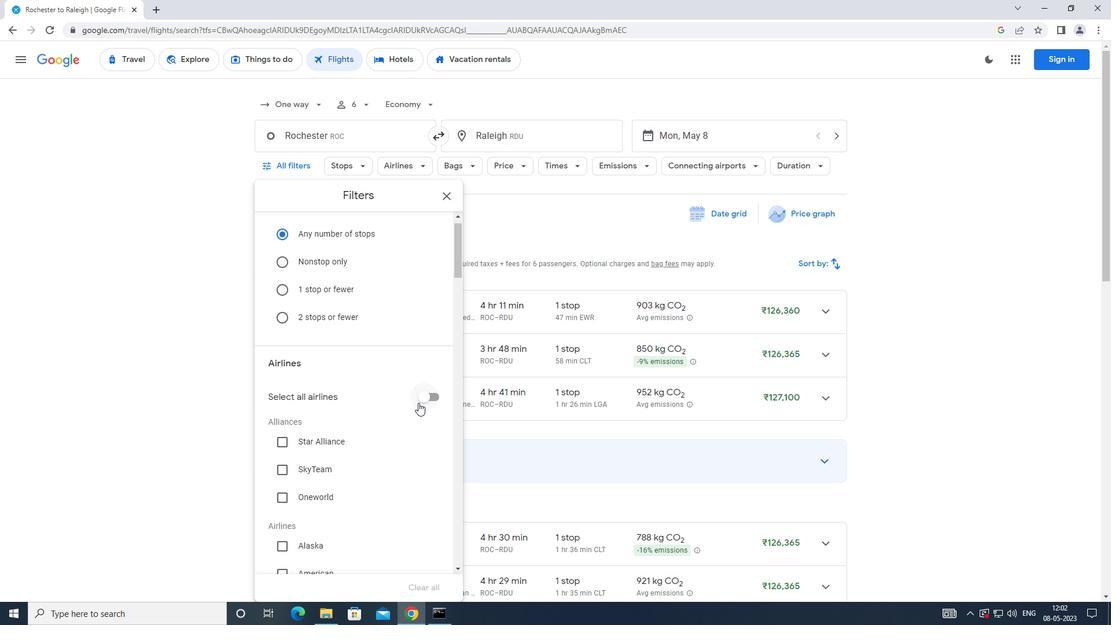 
Action: Mouse moved to (416, 392)
Screenshot: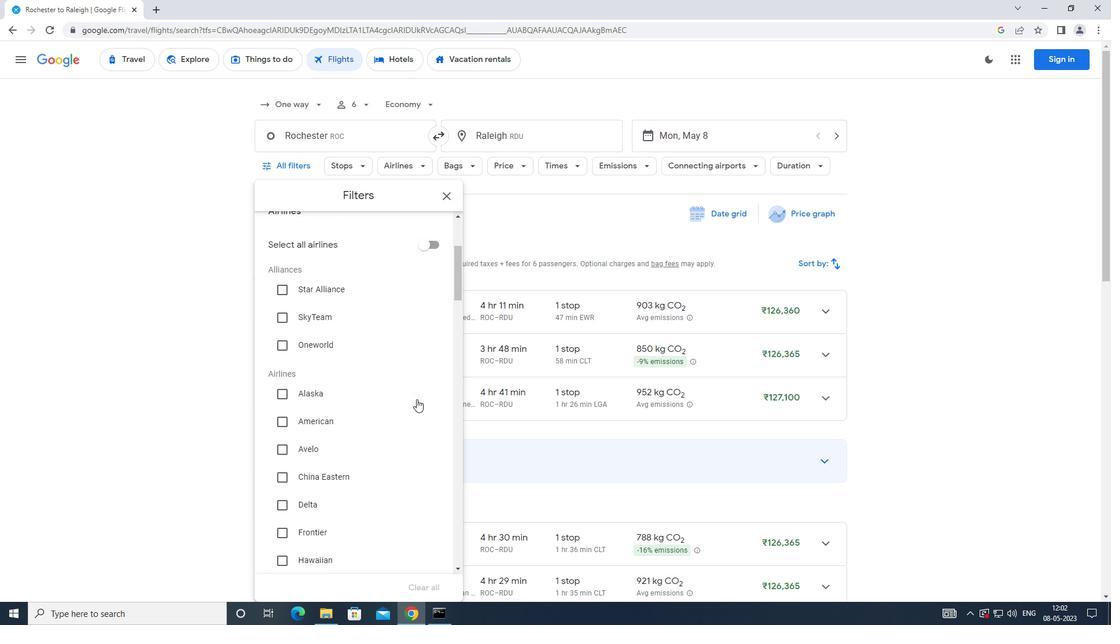 
Action: Mouse scrolled (416, 391) with delta (0, 0)
Screenshot: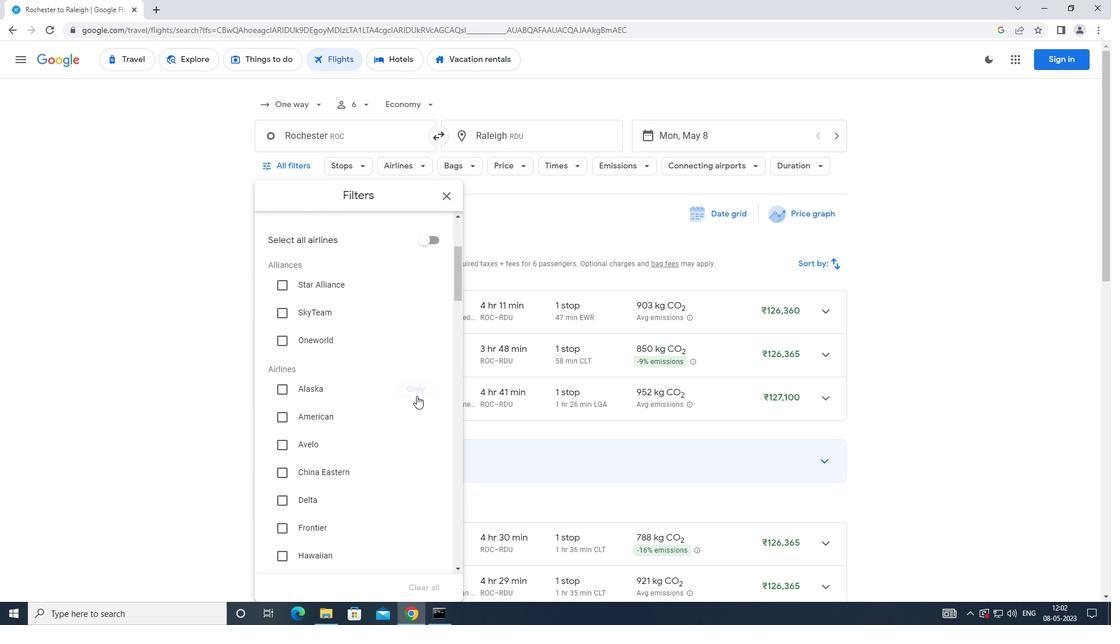 
Action: Mouse scrolled (416, 391) with delta (0, 0)
Screenshot: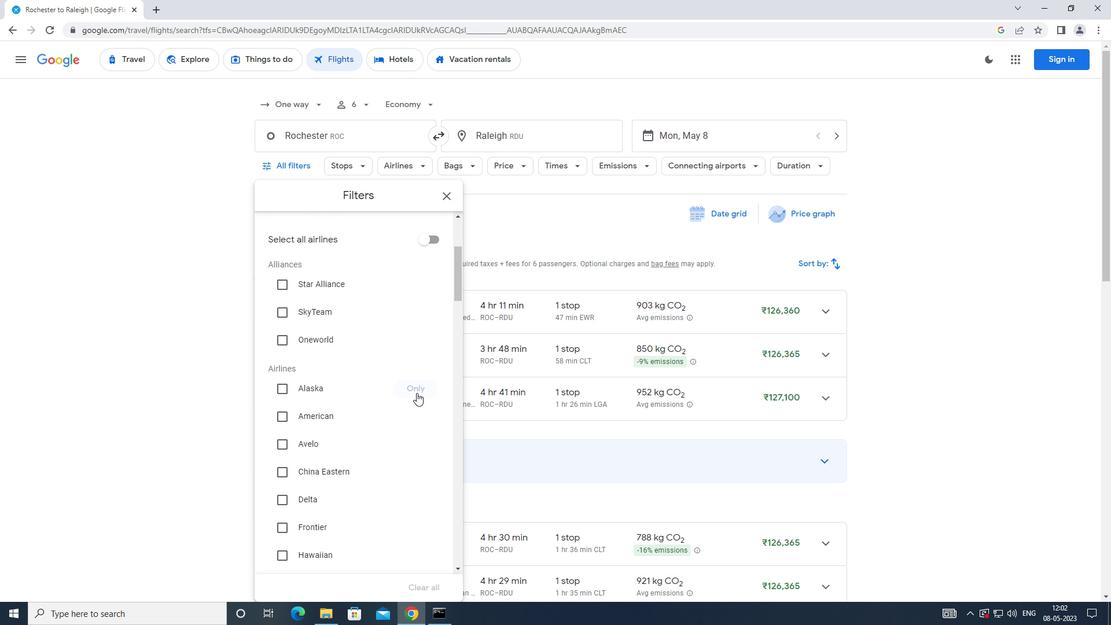 
Action: Mouse moved to (416, 384)
Screenshot: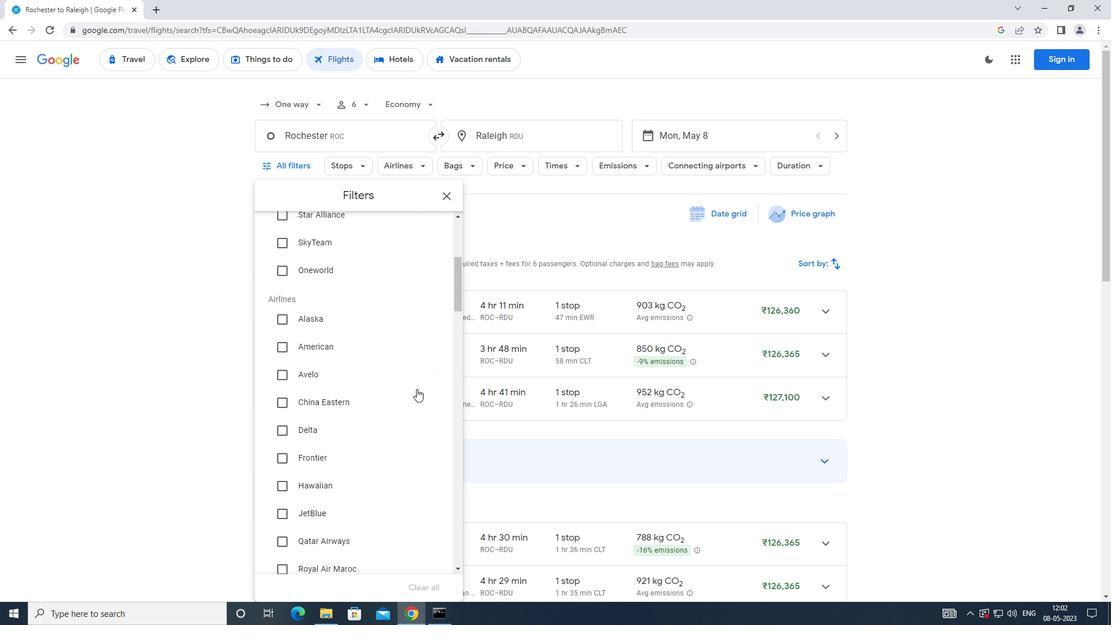 
Action: Mouse scrolled (416, 383) with delta (0, 0)
Screenshot: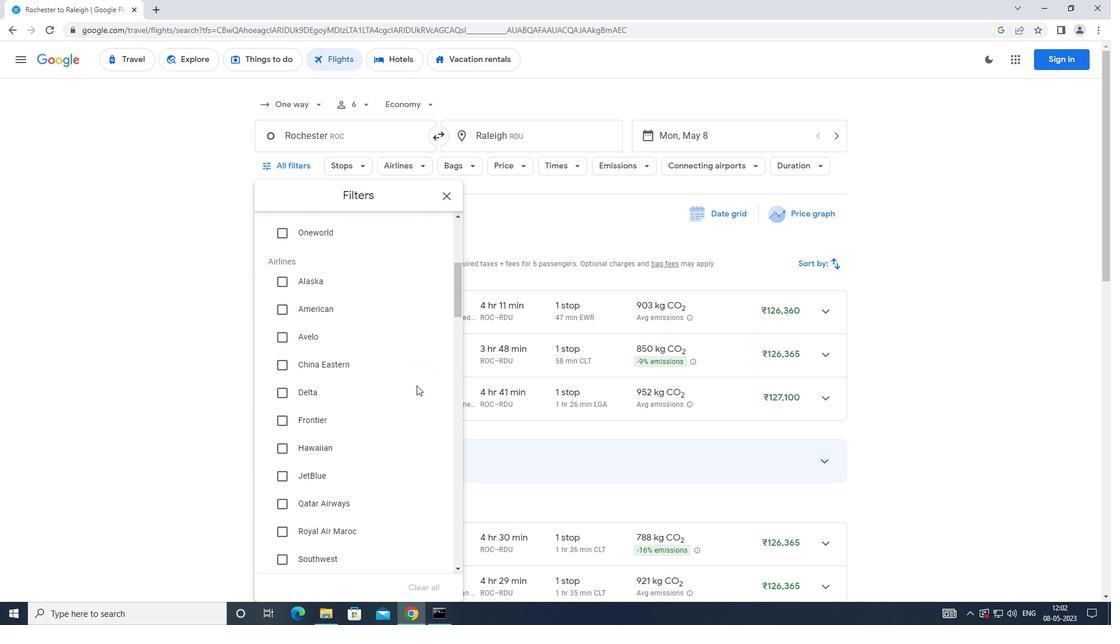 
Action: Mouse scrolled (416, 383) with delta (0, 0)
Screenshot: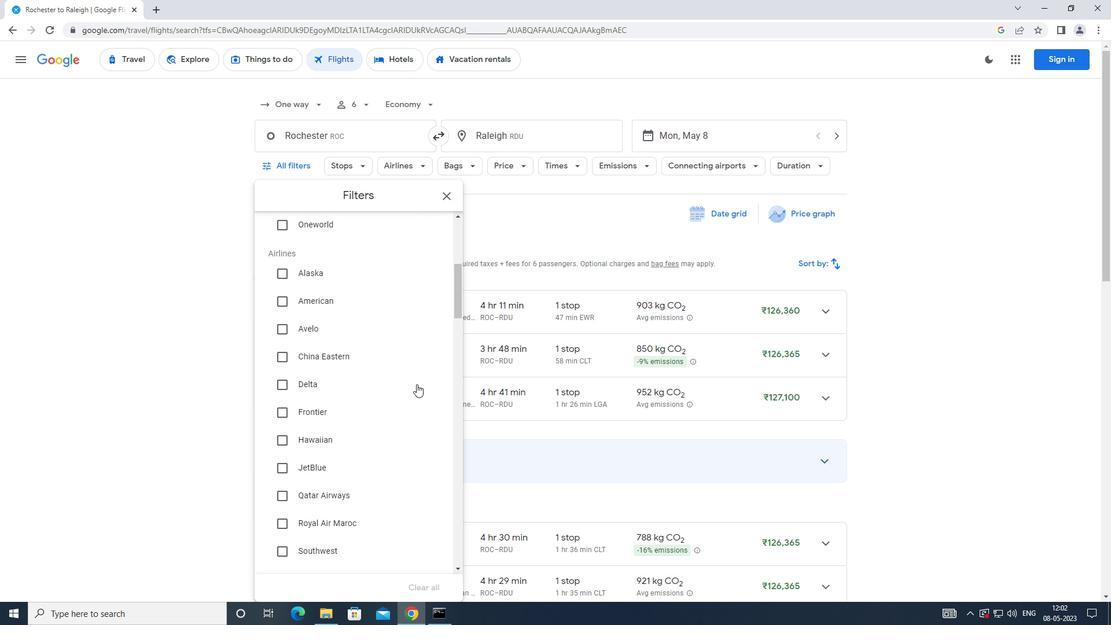 
Action: Mouse scrolled (416, 383) with delta (0, 0)
Screenshot: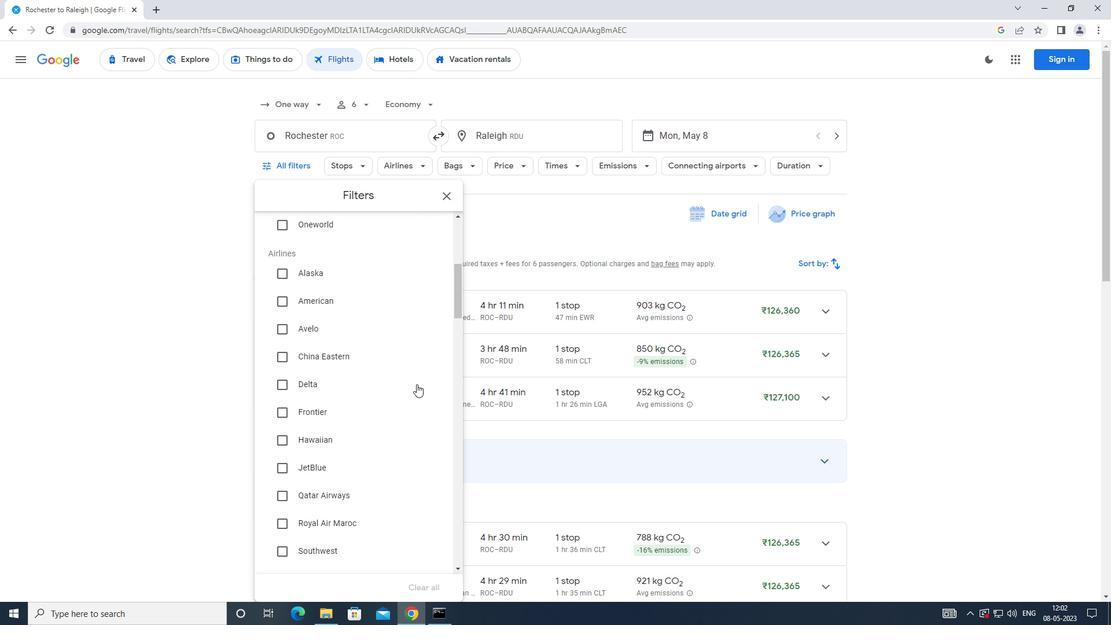 
Action: Mouse moved to (416, 383)
Screenshot: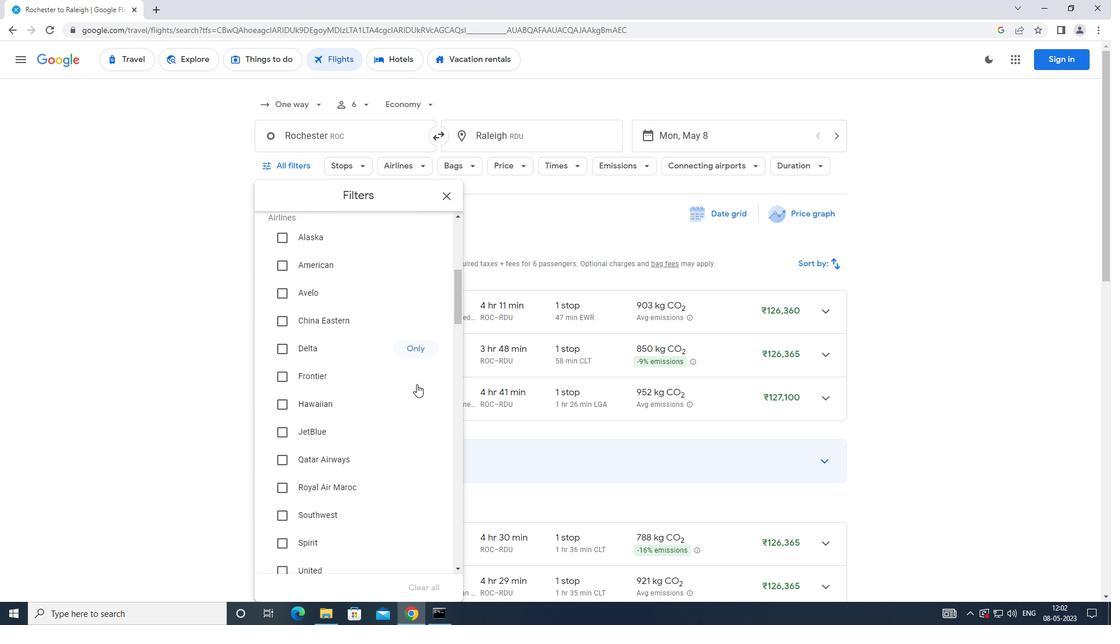 
Action: Mouse scrolled (416, 383) with delta (0, 0)
Screenshot: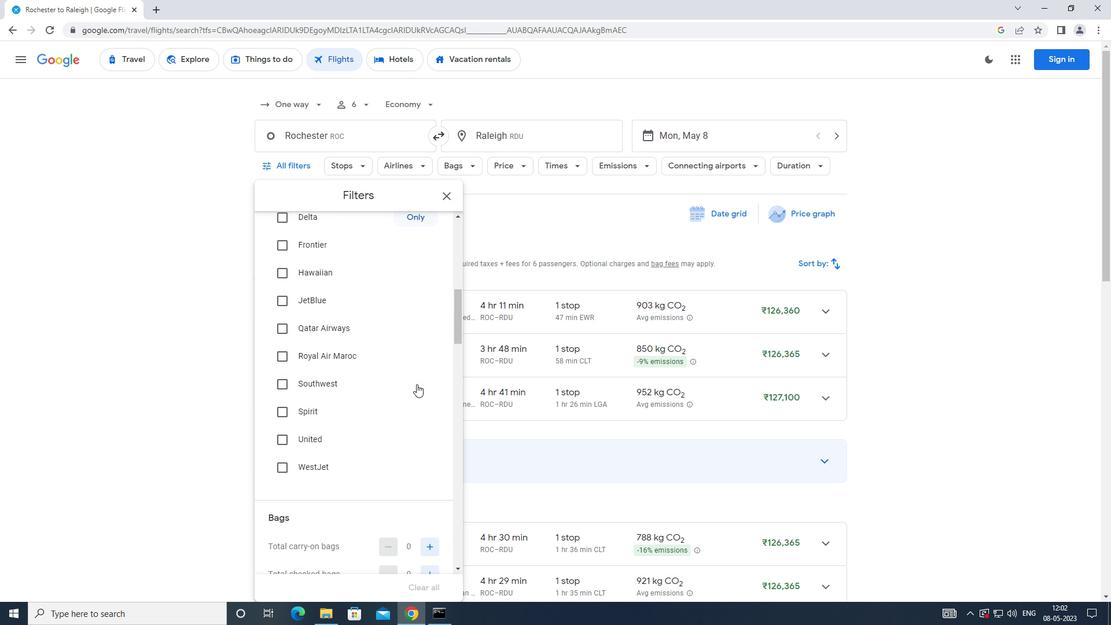 
Action: Mouse scrolled (416, 383) with delta (0, 0)
Screenshot: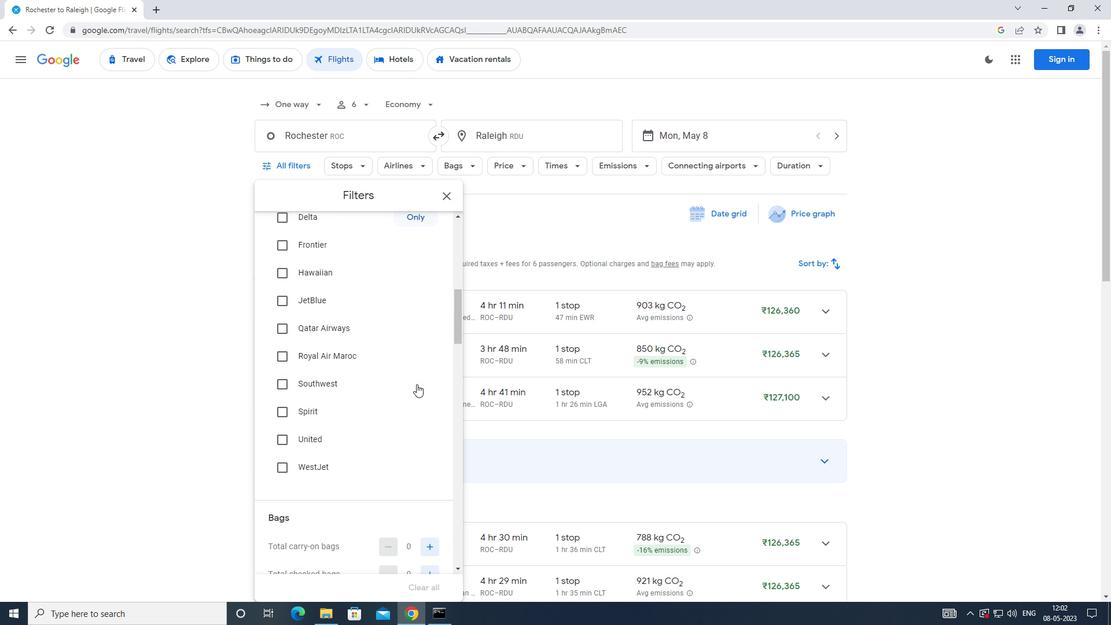 
Action: Mouse scrolled (416, 383) with delta (0, 0)
Screenshot: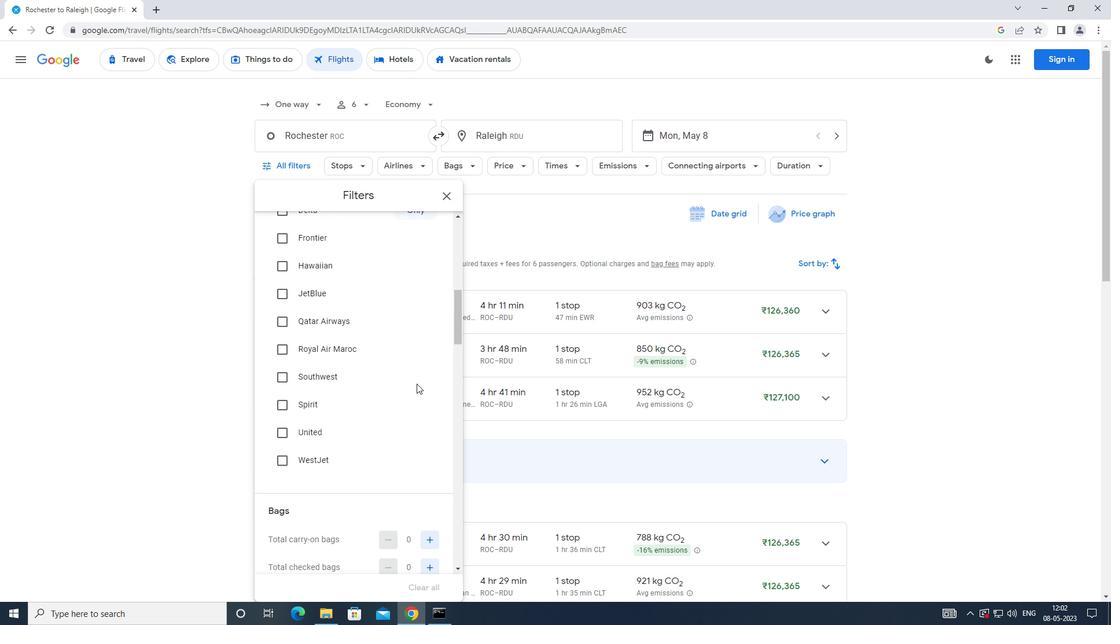 
Action: Mouse moved to (430, 369)
Screenshot: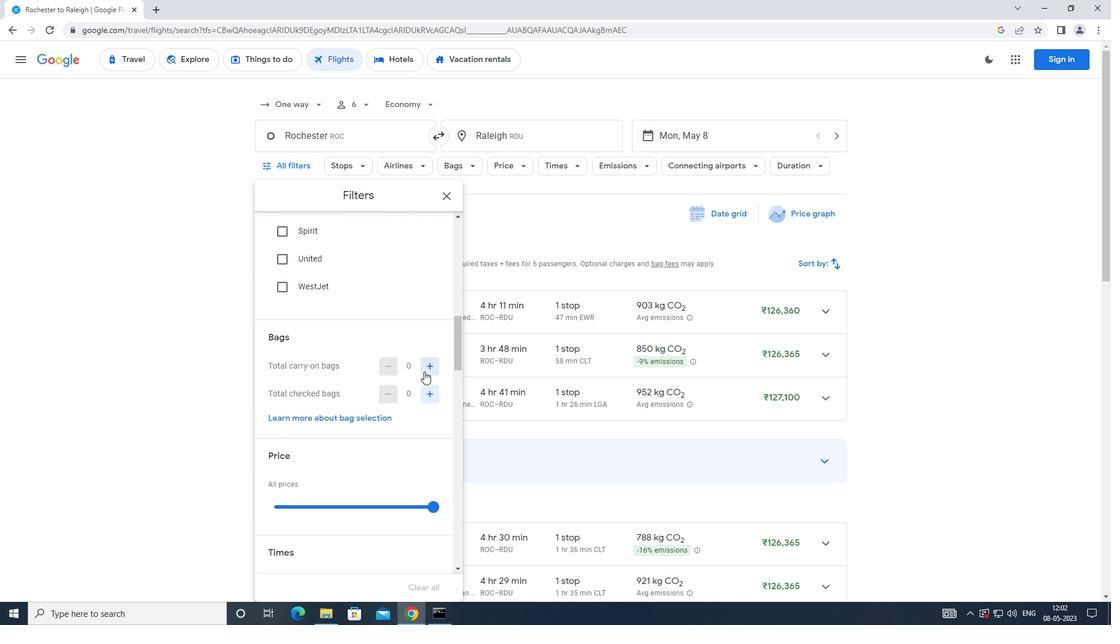 
Action: Mouse pressed left at (430, 369)
Screenshot: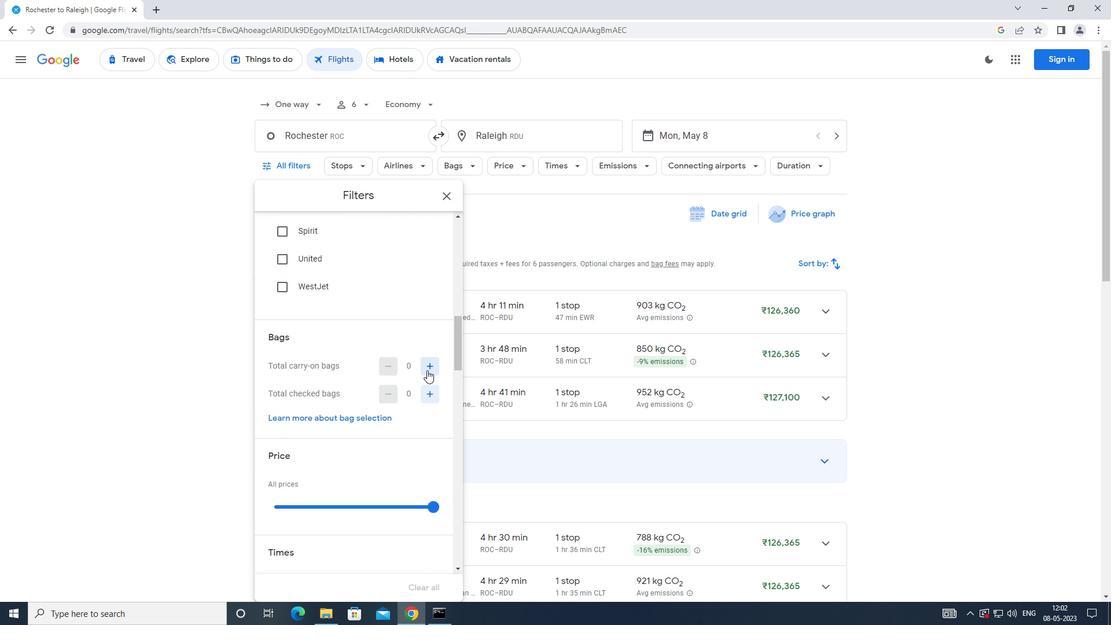
Action: Mouse moved to (430, 369)
Screenshot: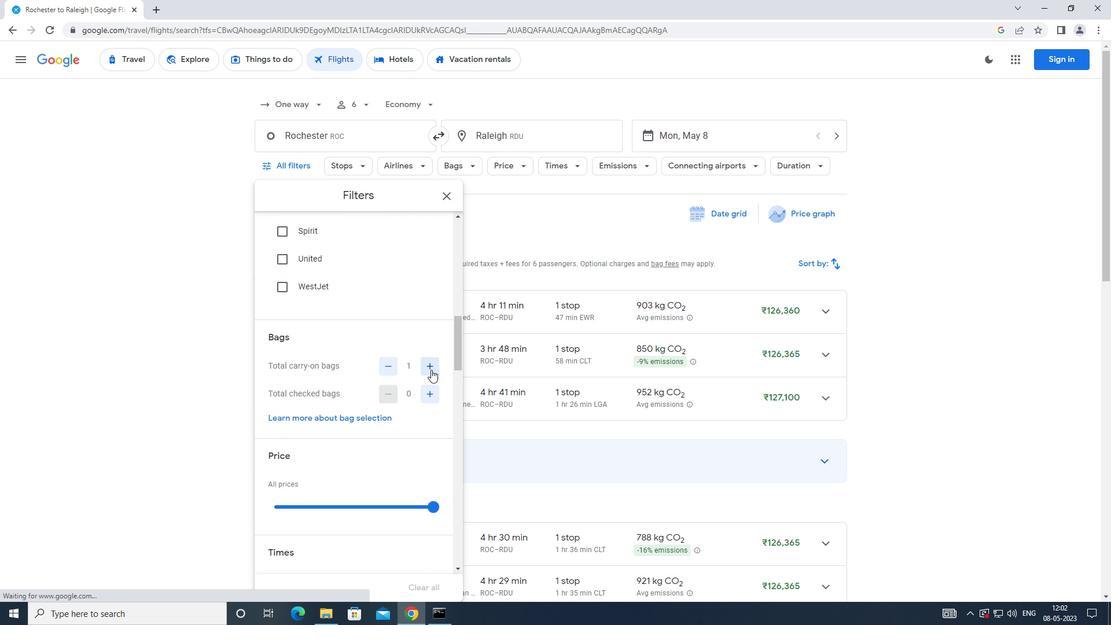 
Action: Mouse scrolled (430, 369) with delta (0, 0)
Screenshot: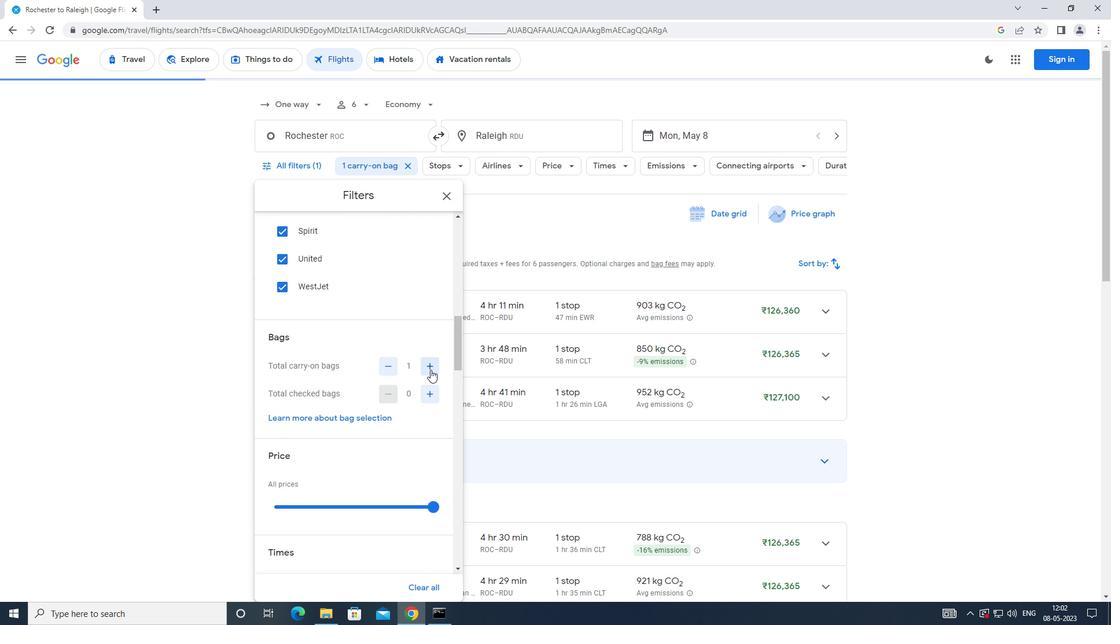 
Action: Mouse scrolled (430, 369) with delta (0, 0)
Screenshot: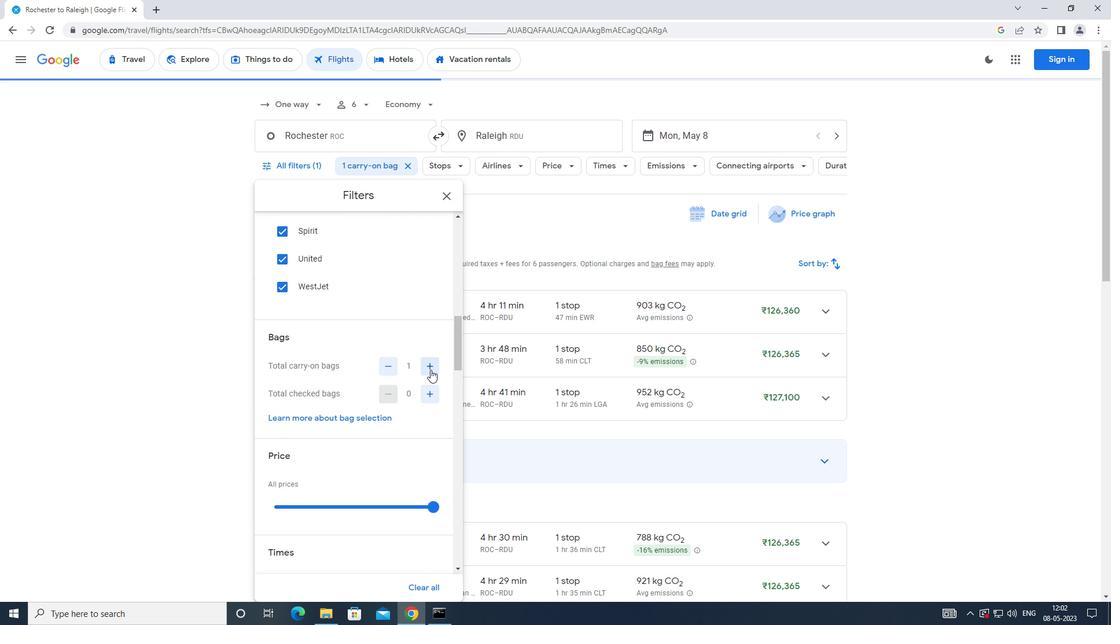 
Action: Mouse moved to (430, 389)
Screenshot: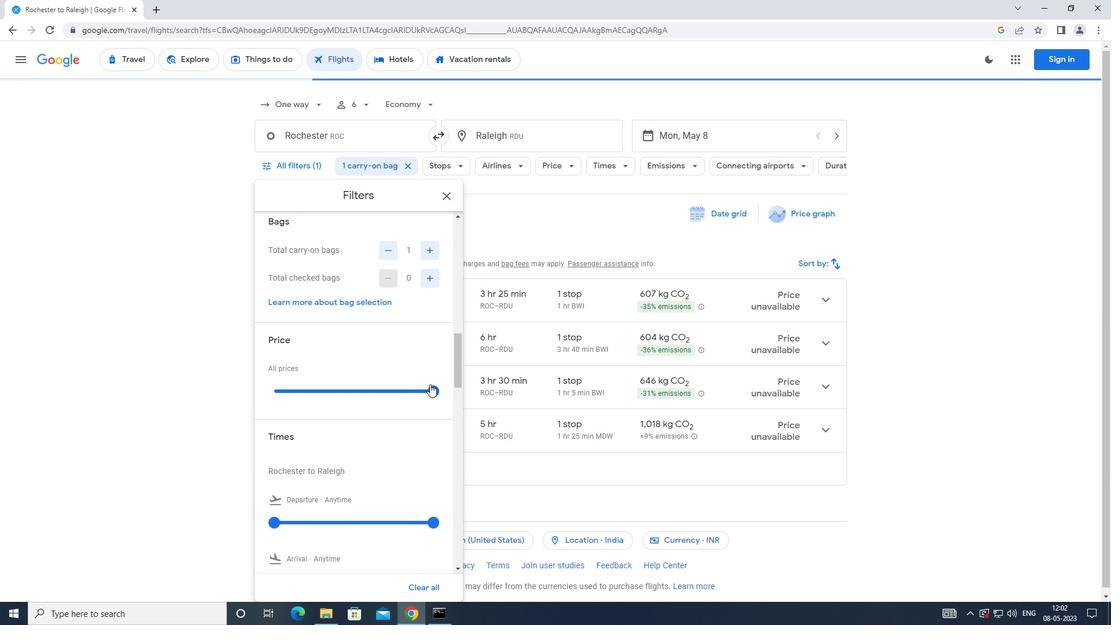
Action: Mouse pressed left at (430, 389)
Screenshot: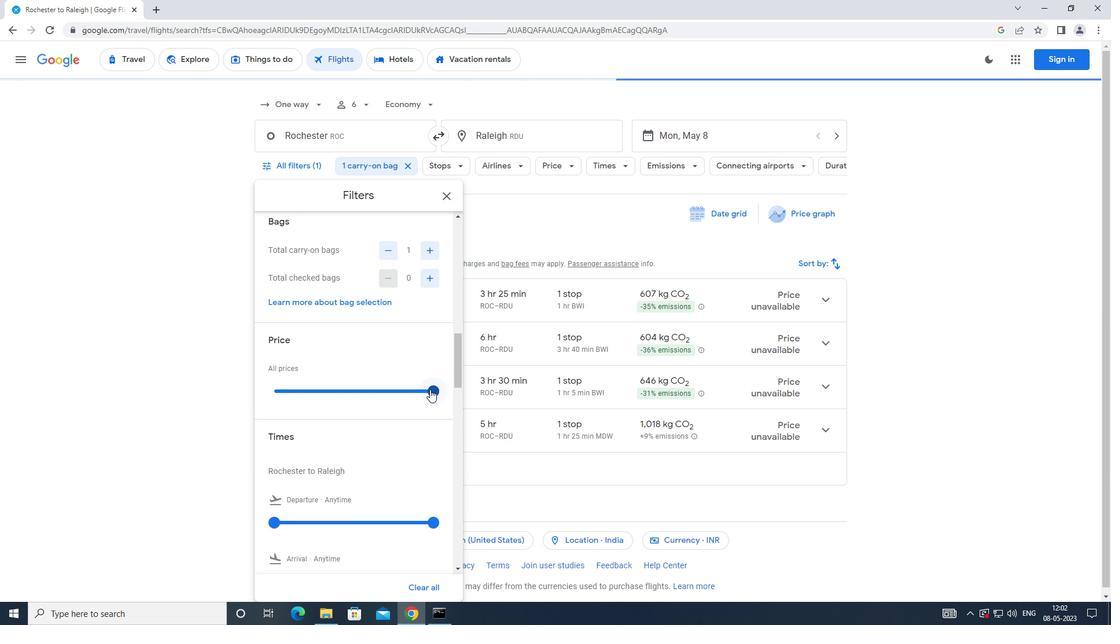 
Action: Mouse moved to (364, 386)
Screenshot: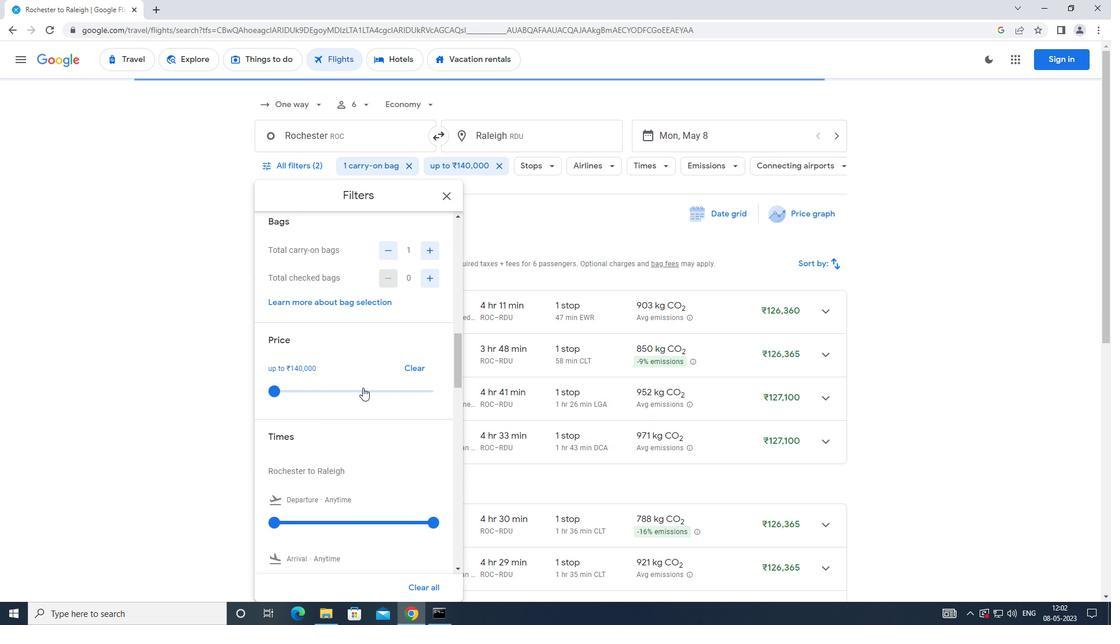 
Action: Mouse scrolled (364, 385) with delta (0, 0)
Screenshot: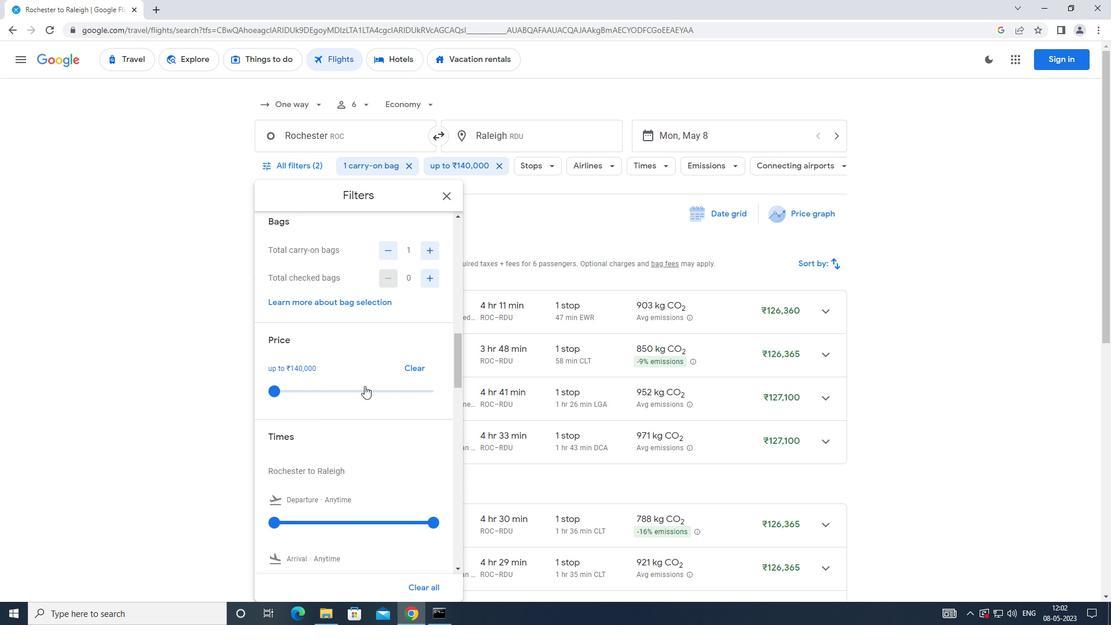 
Action: Mouse moved to (273, 463)
Screenshot: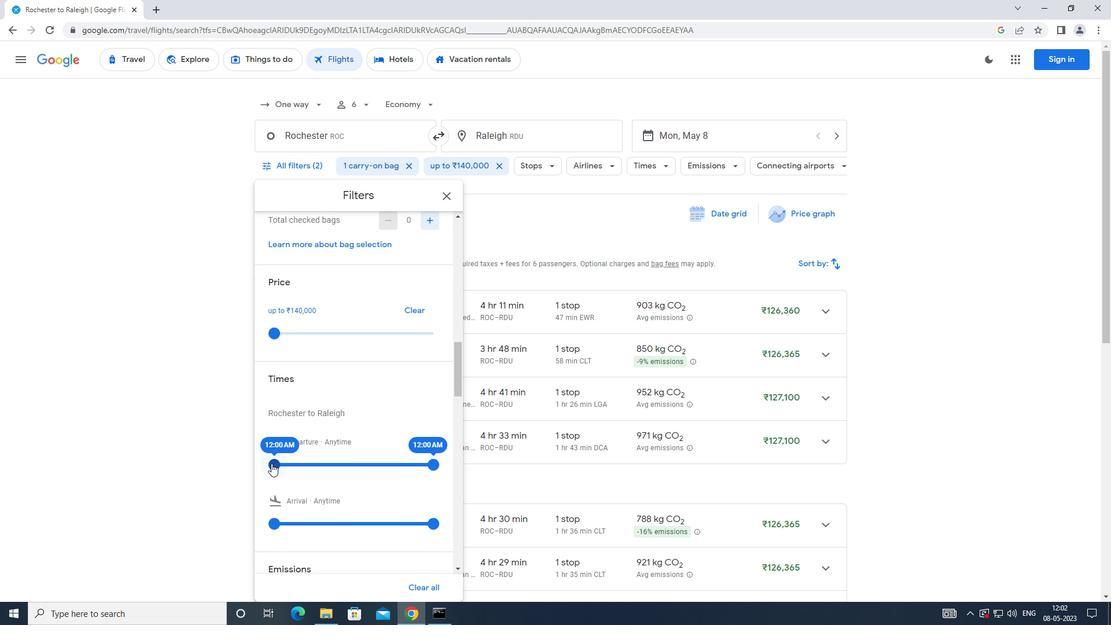 
Action: Mouse pressed left at (273, 463)
Screenshot: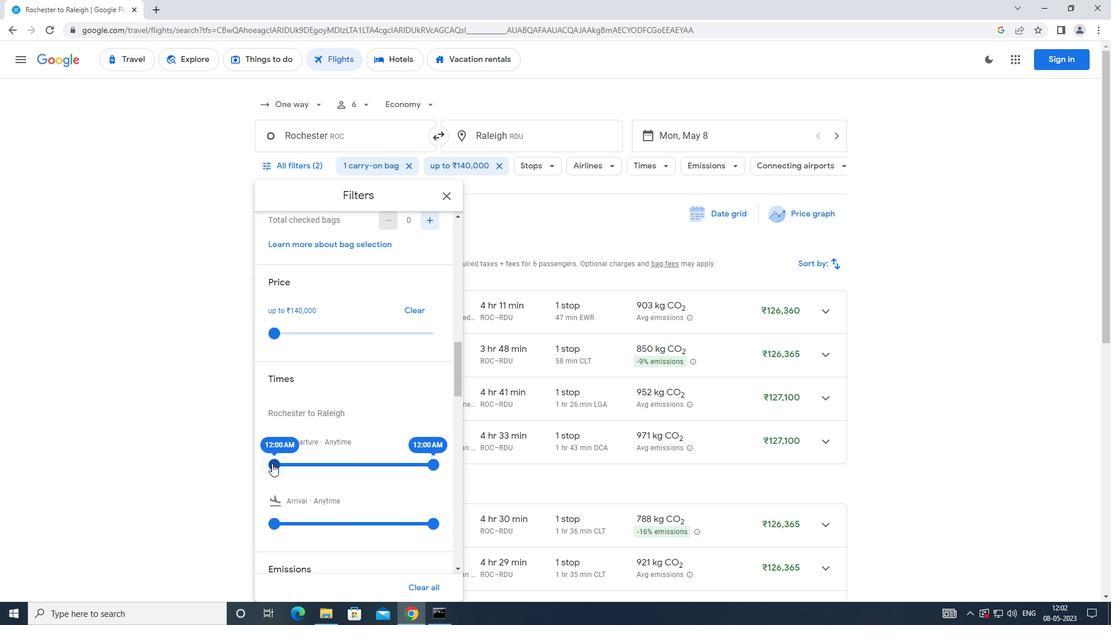 
Action: Mouse moved to (433, 466)
Screenshot: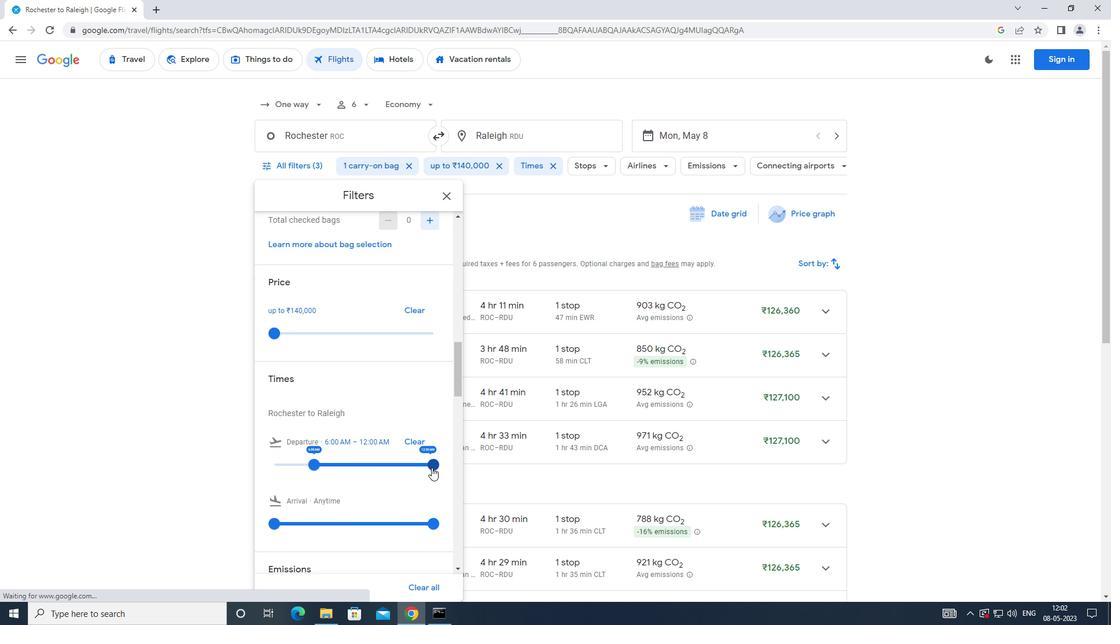 
Action: Mouse pressed left at (433, 466)
Screenshot: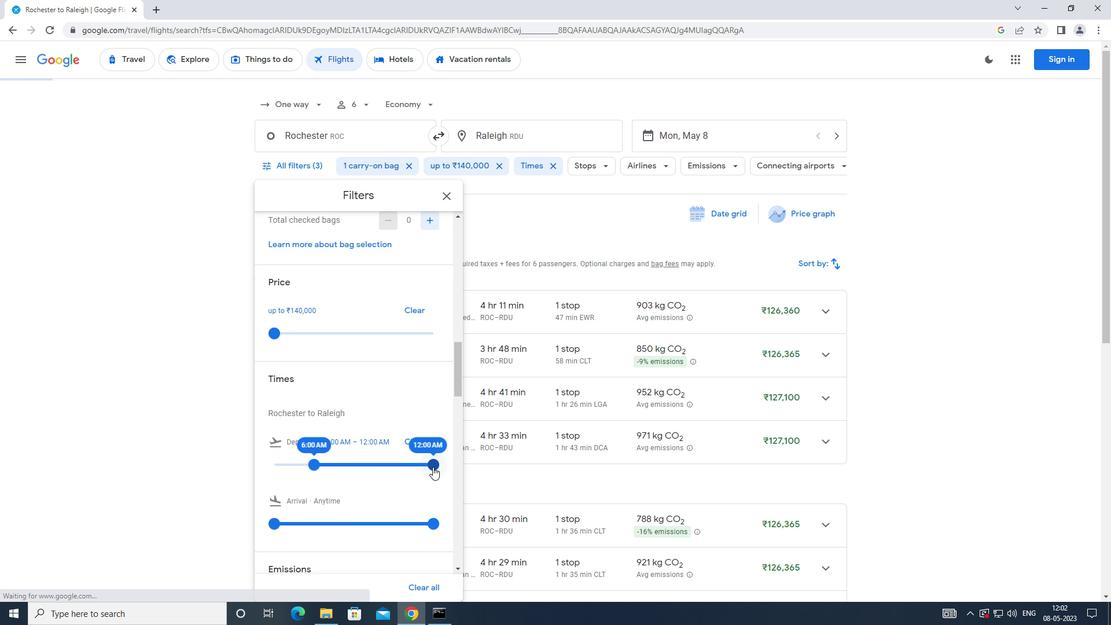 
Action: Mouse moved to (440, 196)
Screenshot: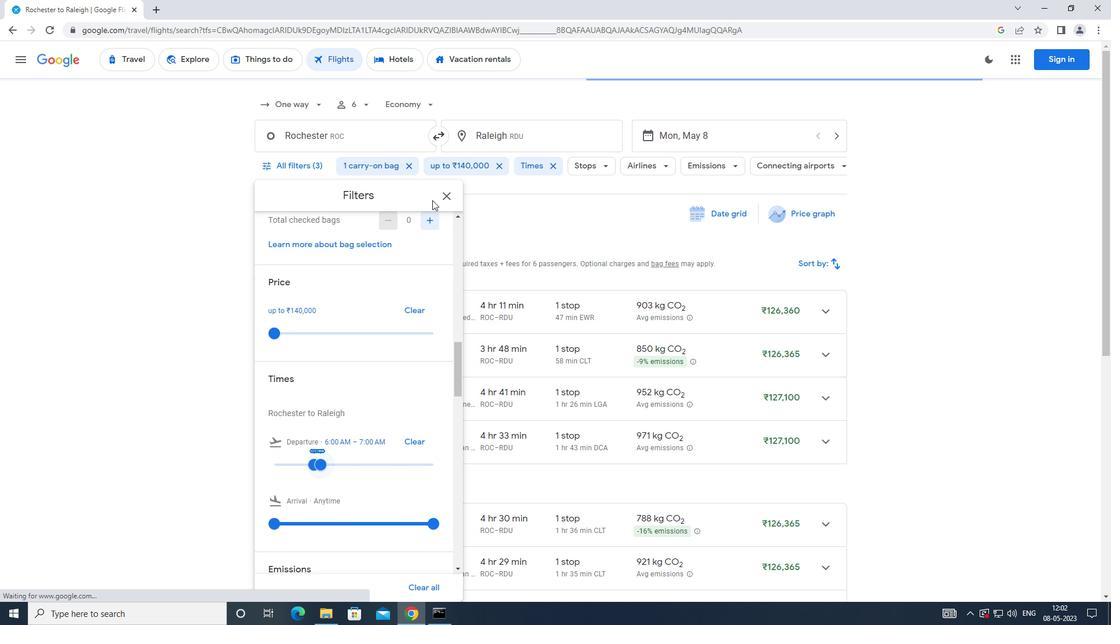 
Action: Mouse pressed left at (440, 196)
Screenshot: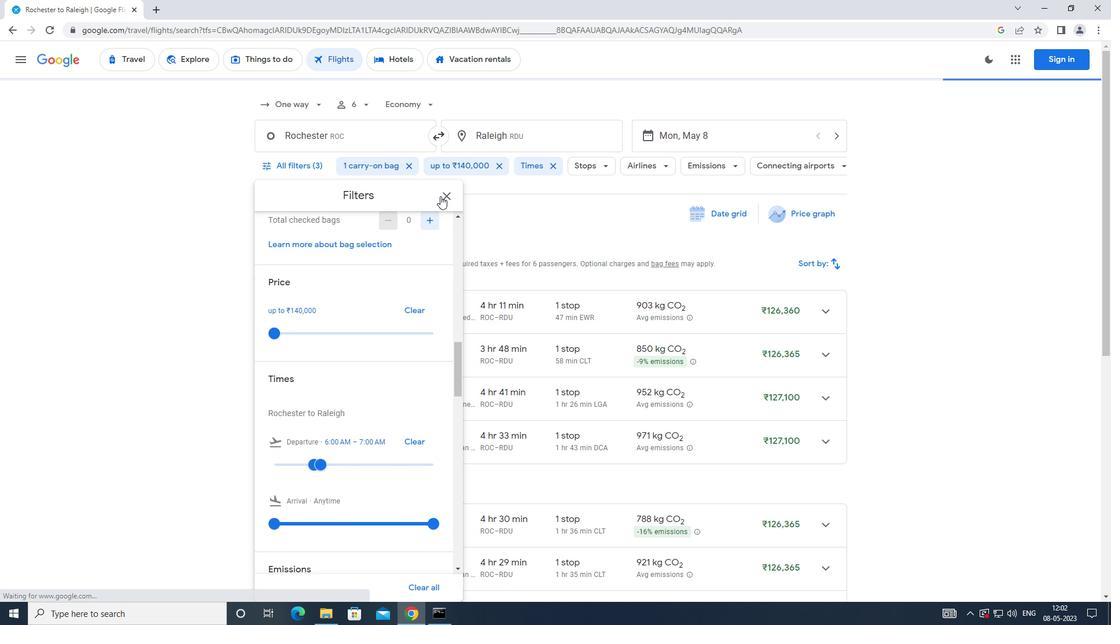 
Action: Mouse moved to (438, 249)
Screenshot: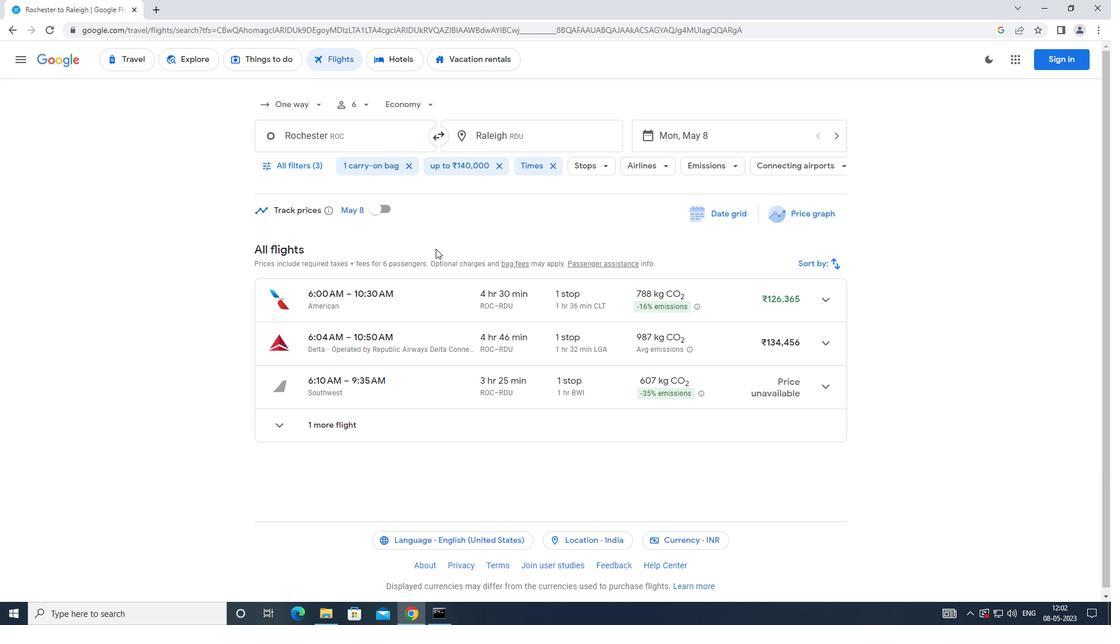 
Action: Key pressed <Key.f8>
Screenshot: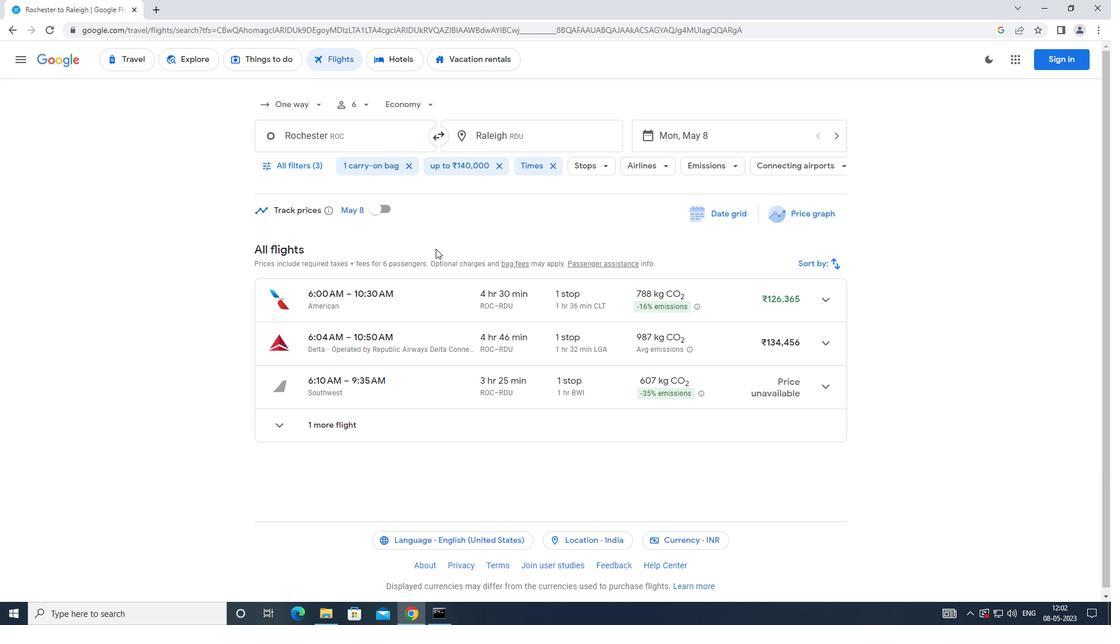 
